 Task: Find connections with filter location El Banco with filter topic #Partnershipwith filter profile language English with filter current company Talend with filter school Manipur University with filter industry Recreational Facilities with filter service category Relocation with filter keywords title Nail Technician
Action: Mouse moved to (129, 211)
Screenshot: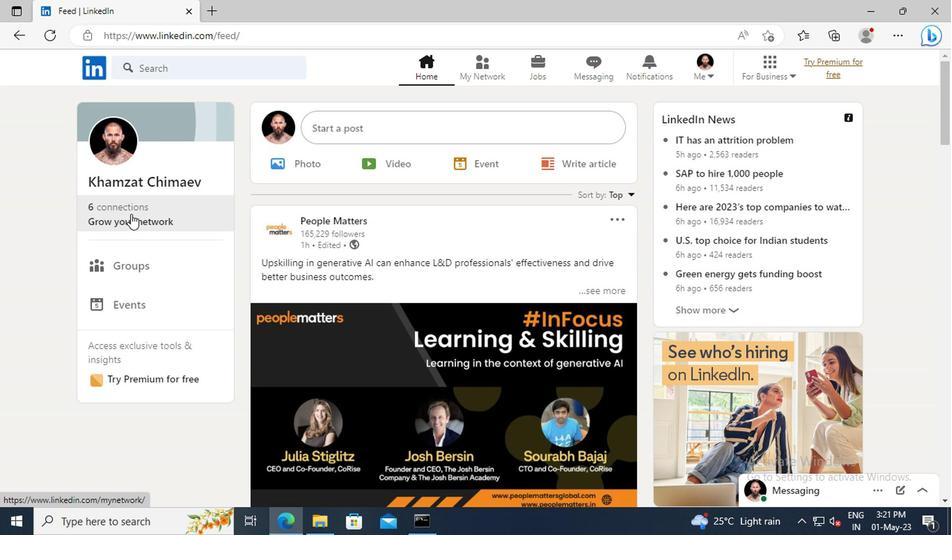 
Action: Mouse pressed left at (129, 211)
Screenshot: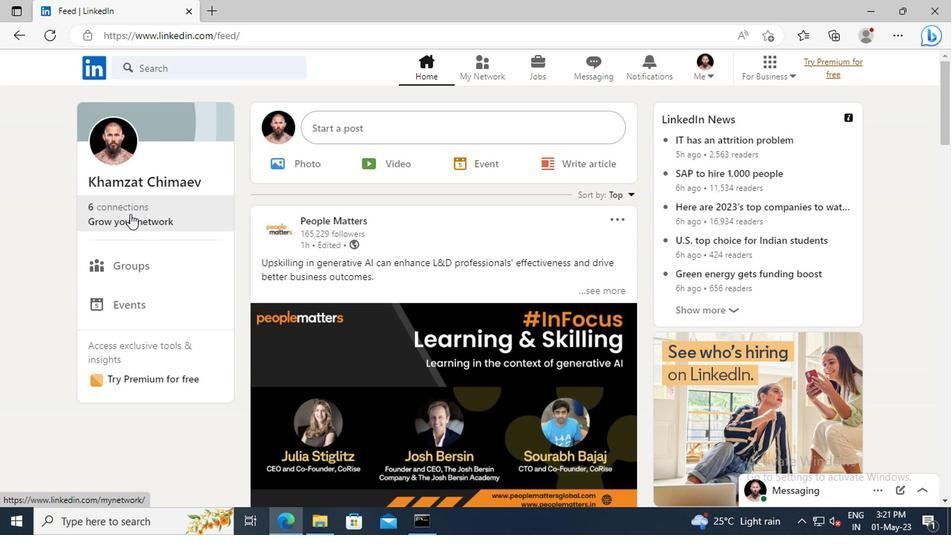 
Action: Mouse moved to (153, 148)
Screenshot: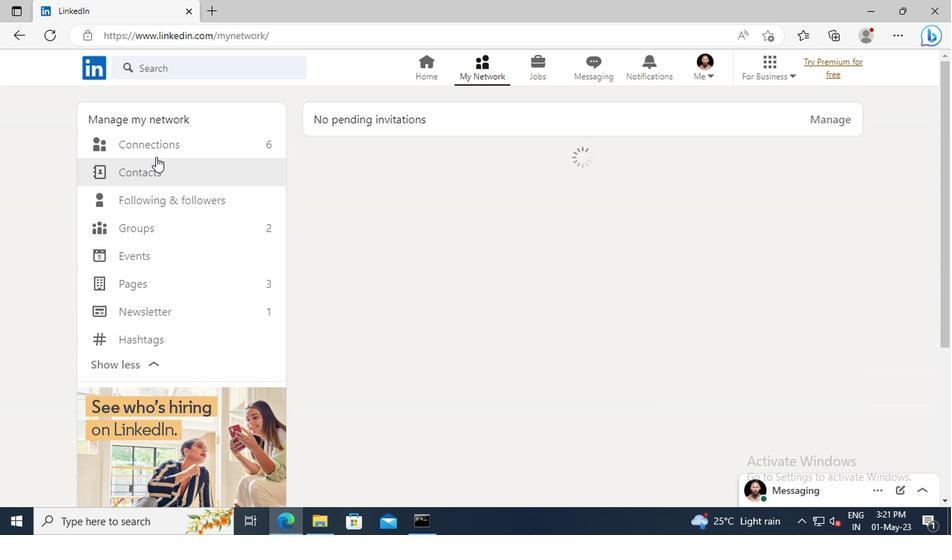 
Action: Mouse pressed left at (153, 148)
Screenshot: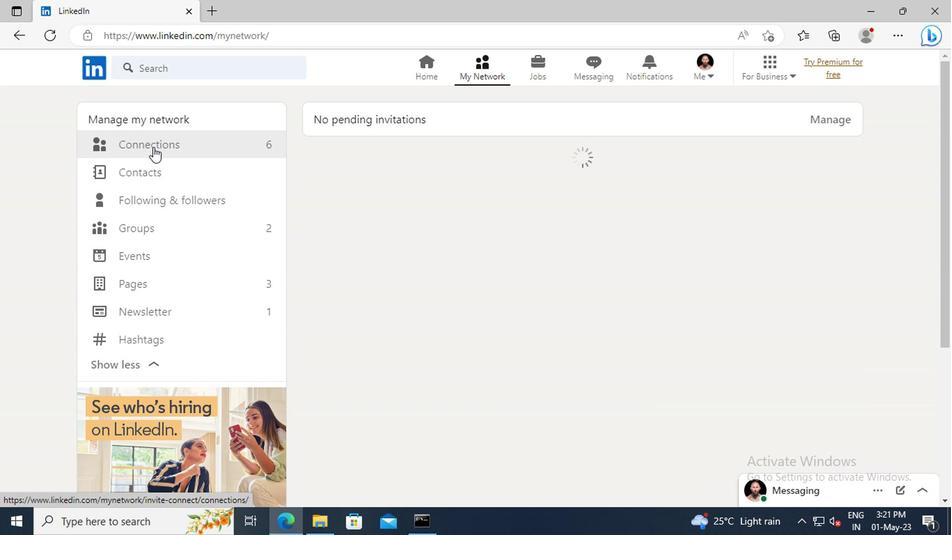 
Action: Mouse moved to (553, 150)
Screenshot: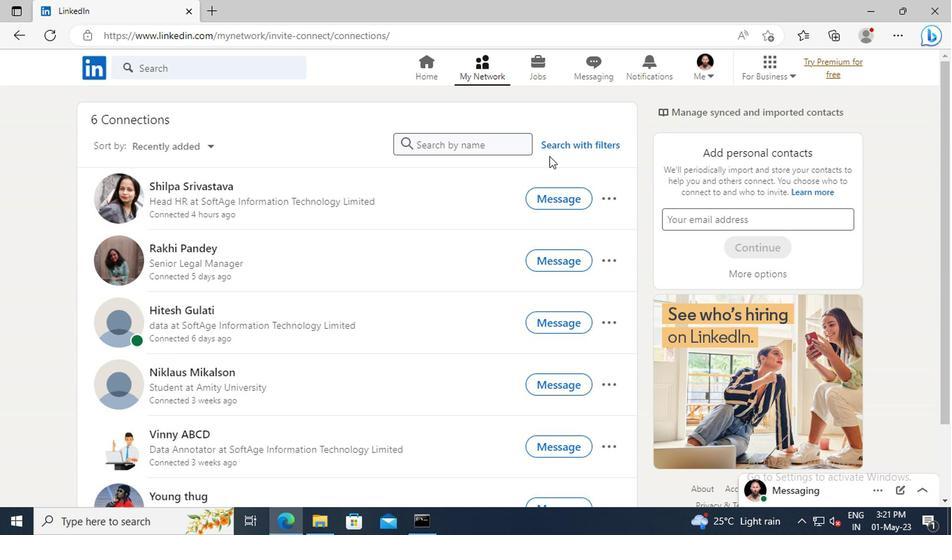 
Action: Mouse pressed left at (553, 150)
Screenshot: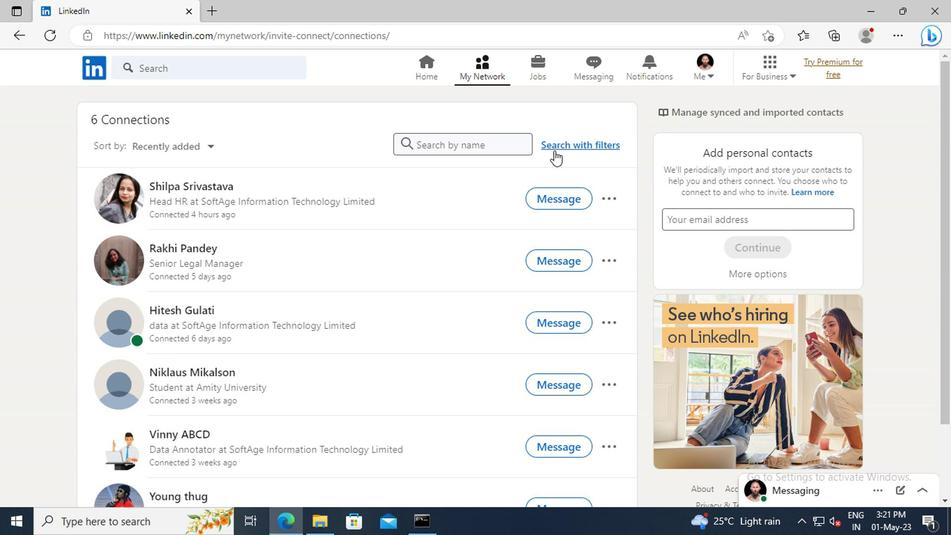 
Action: Mouse moved to (523, 112)
Screenshot: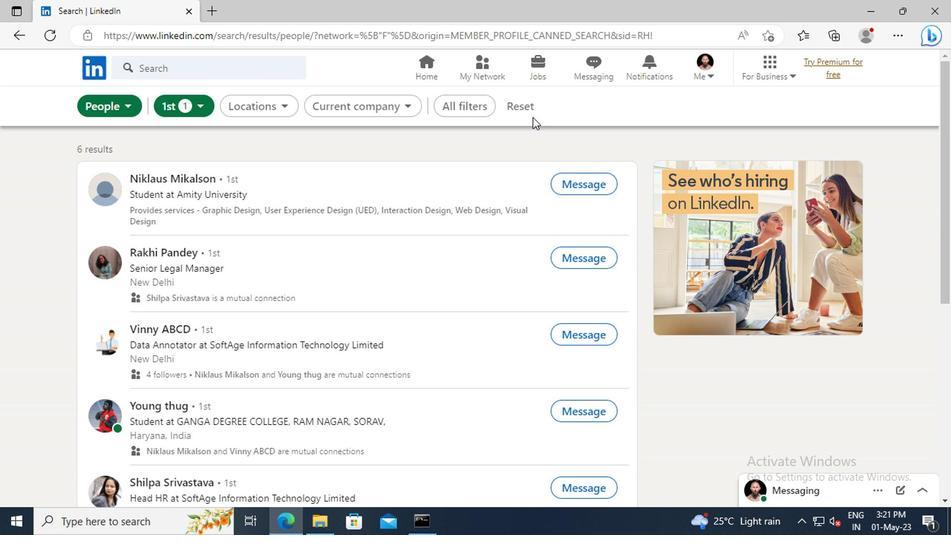 
Action: Mouse pressed left at (523, 112)
Screenshot: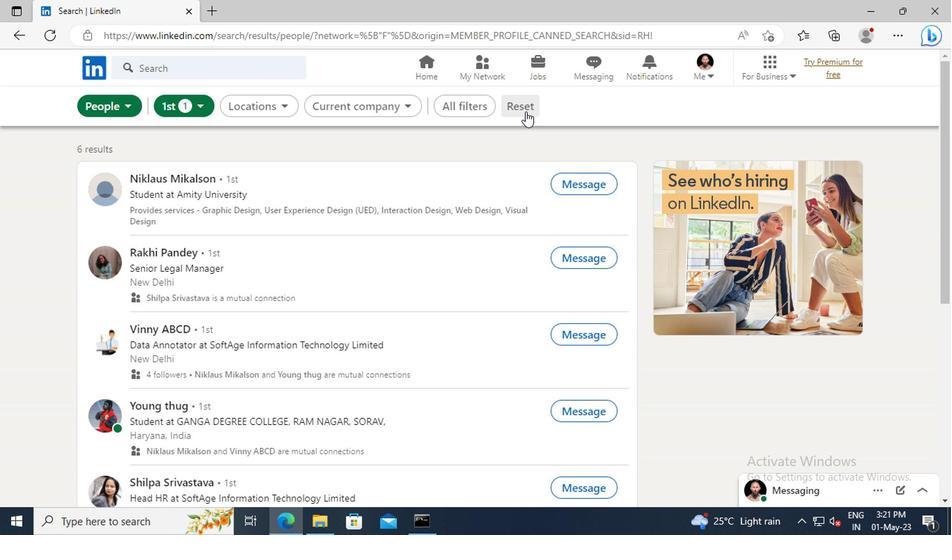 
Action: Mouse moved to (500, 108)
Screenshot: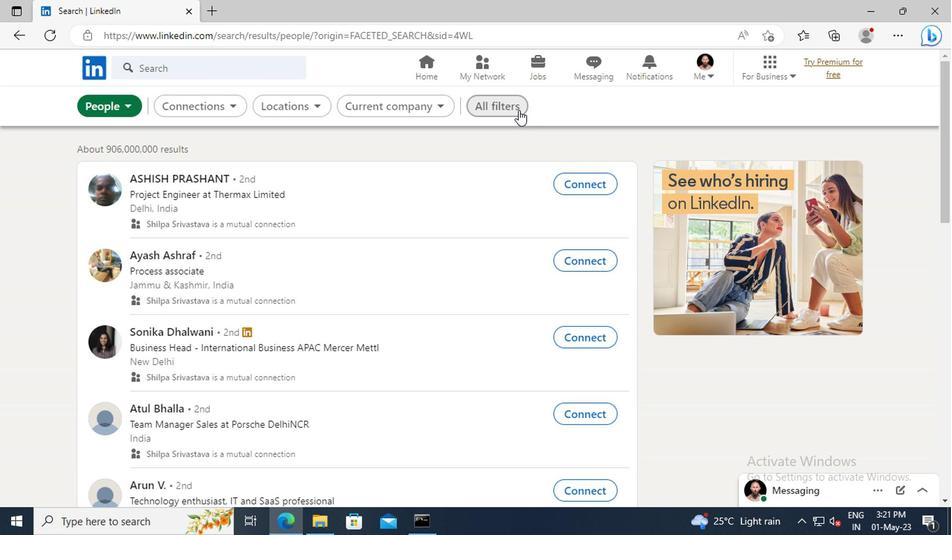 
Action: Mouse pressed left at (500, 108)
Screenshot: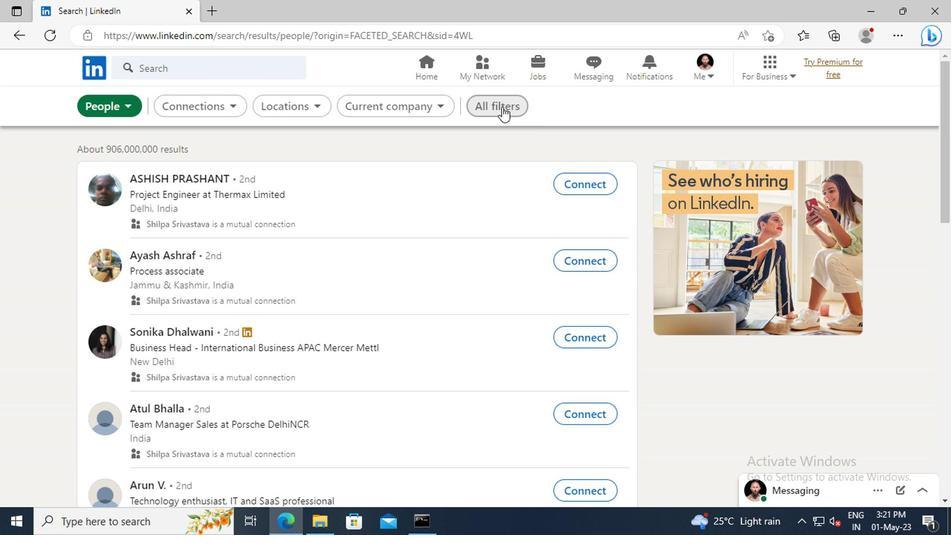 
Action: Mouse moved to (776, 228)
Screenshot: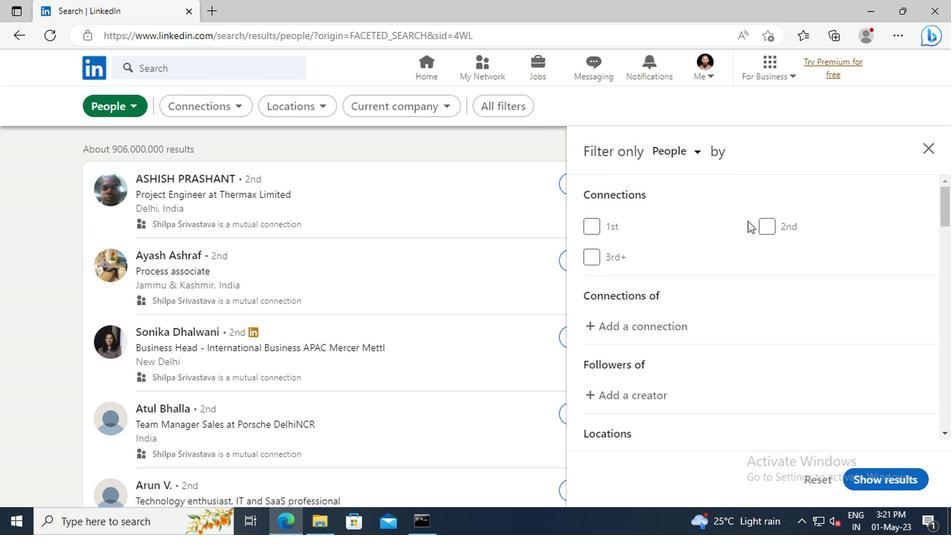 
Action: Mouse scrolled (776, 227) with delta (0, 0)
Screenshot: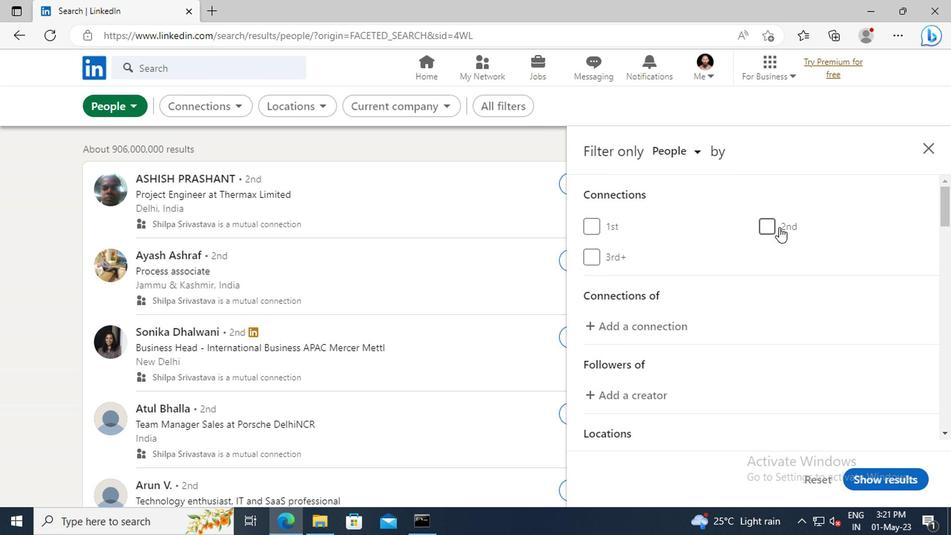 
Action: Mouse scrolled (776, 227) with delta (0, 0)
Screenshot: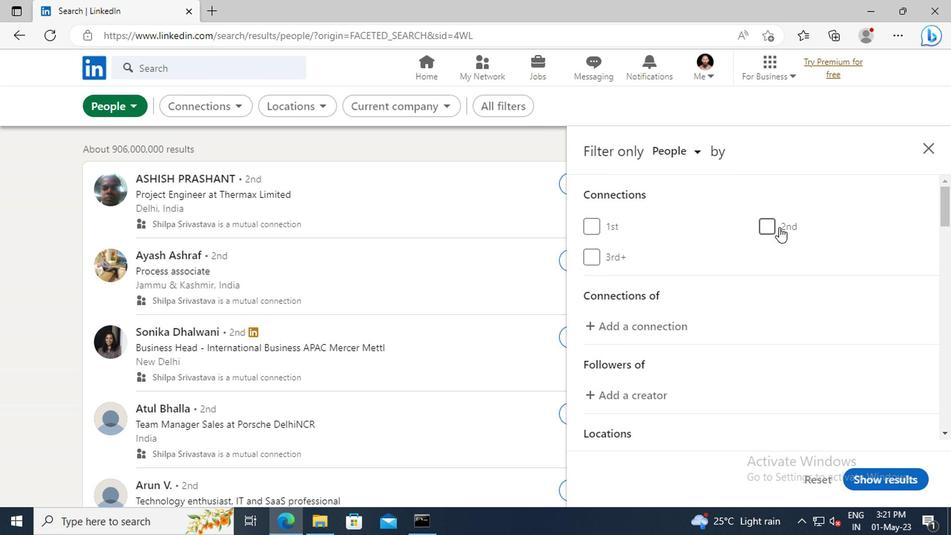 
Action: Mouse moved to (776, 228)
Screenshot: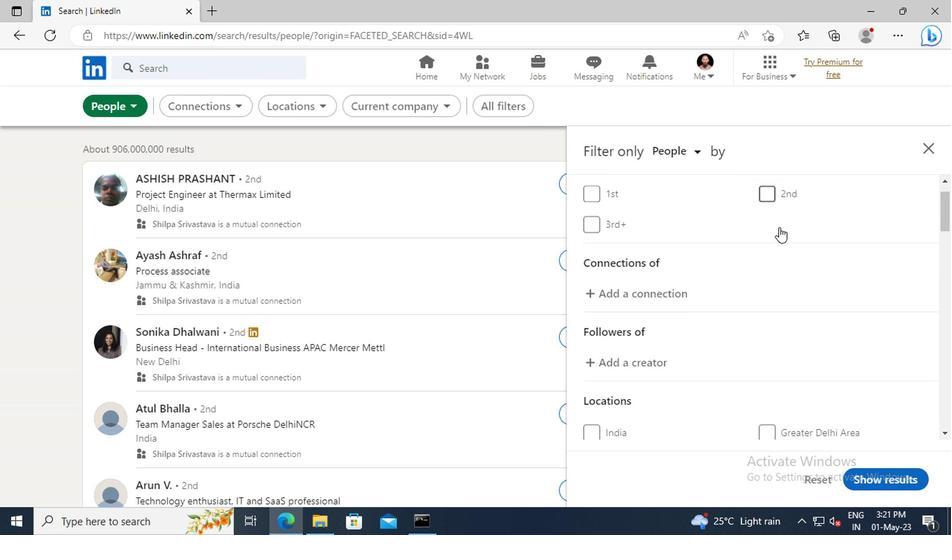 
Action: Mouse scrolled (776, 227) with delta (0, 0)
Screenshot: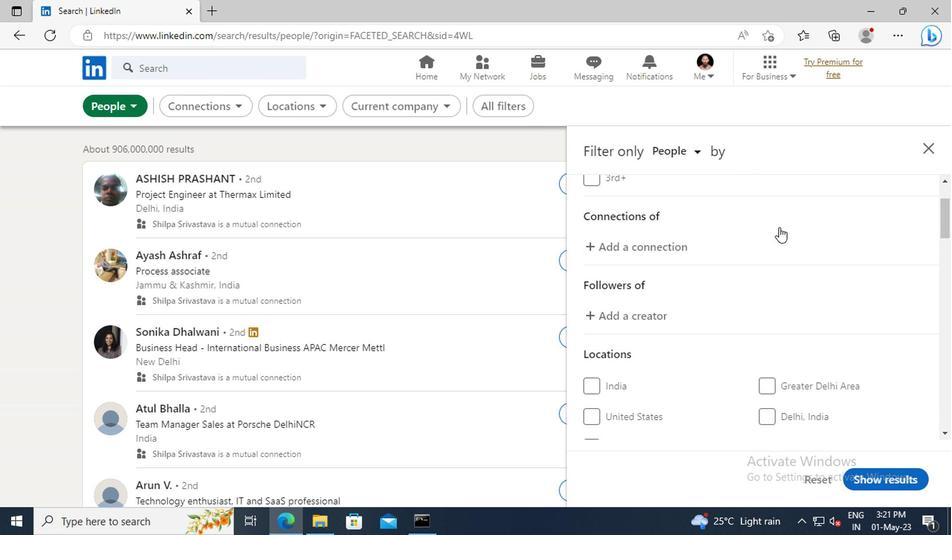 
Action: Mouse scrolled (776, 227) with delta (0, 0)
Screenshot: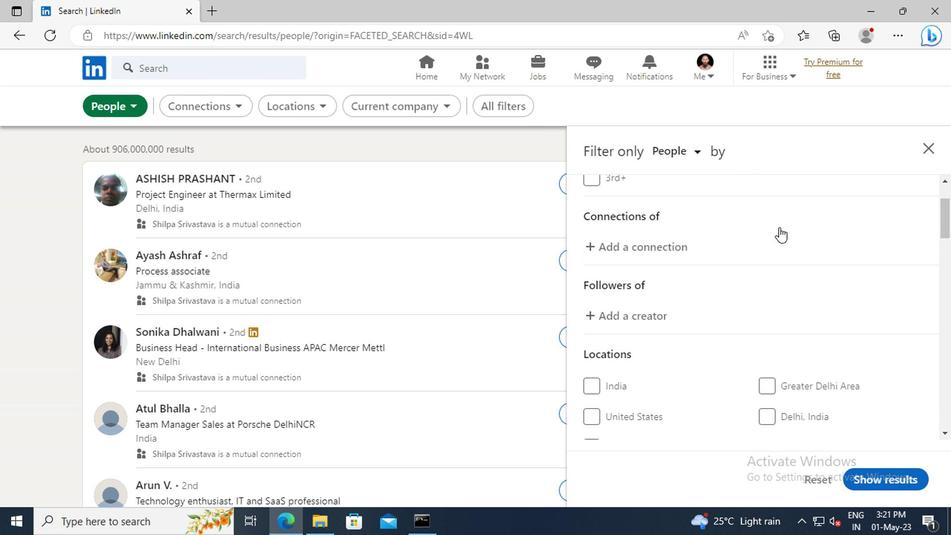 
Action: Mouse scrolled (776, 227) with delta (0, 0)
Screenshot: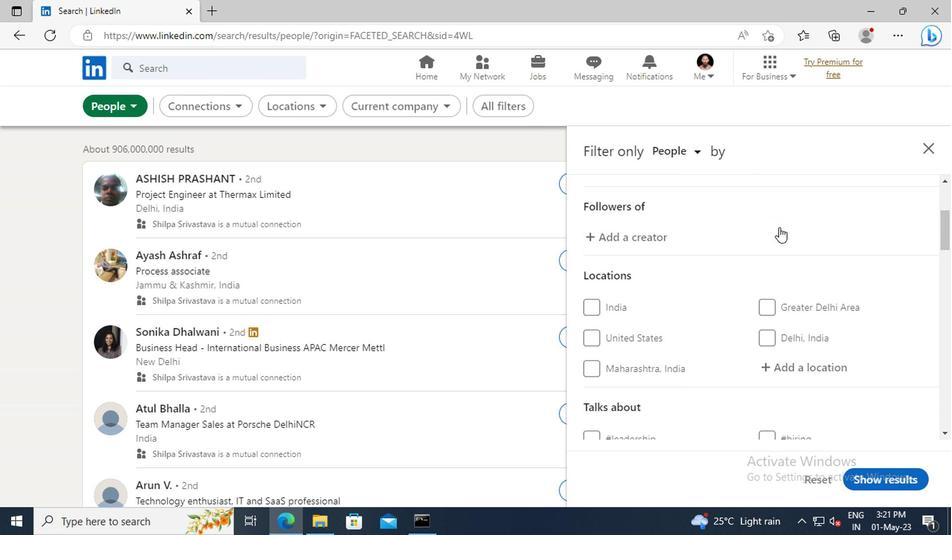 
Action: Mouse scrolled (776, 227) with delta (0, 0)
Screenshot: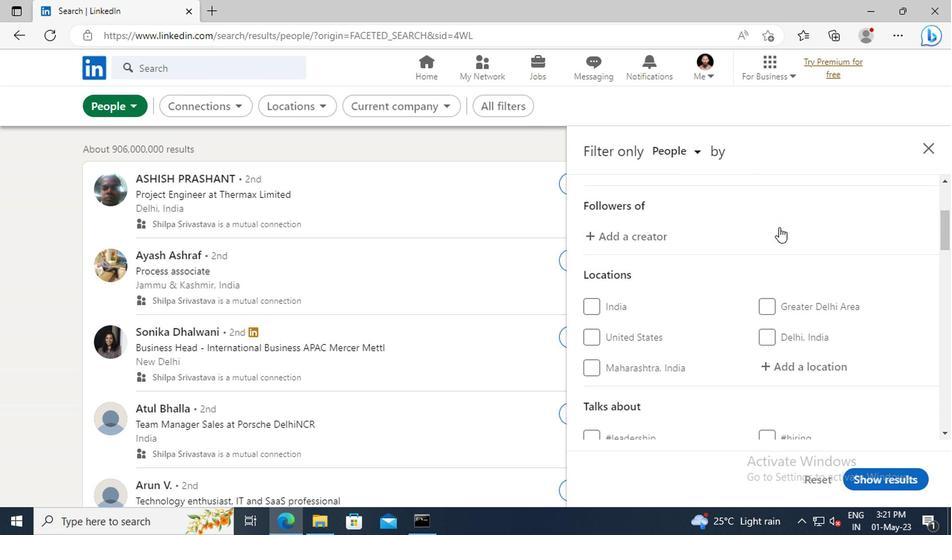 
Action: Mouse moved to (776, 285)
Screenshot: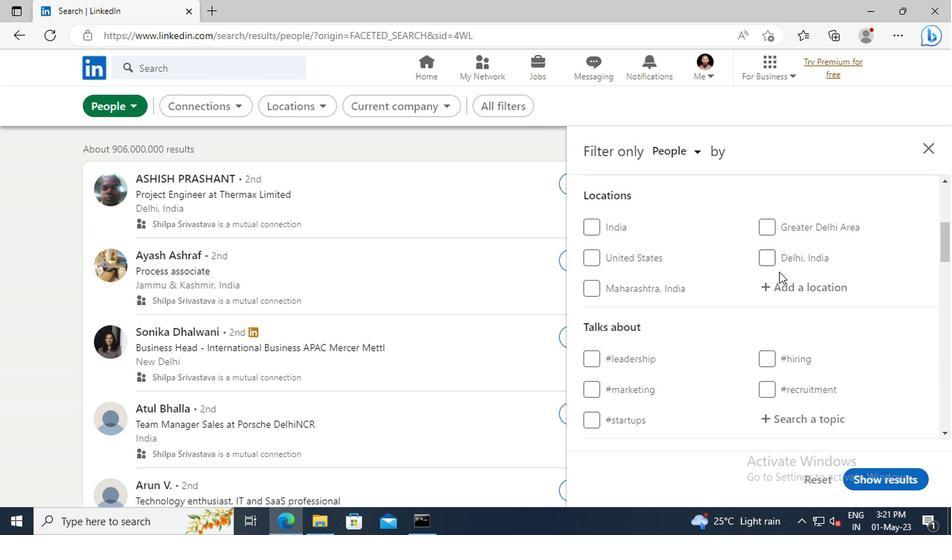 
Action: Mouse pressed left at (776, 285)
Screenshot: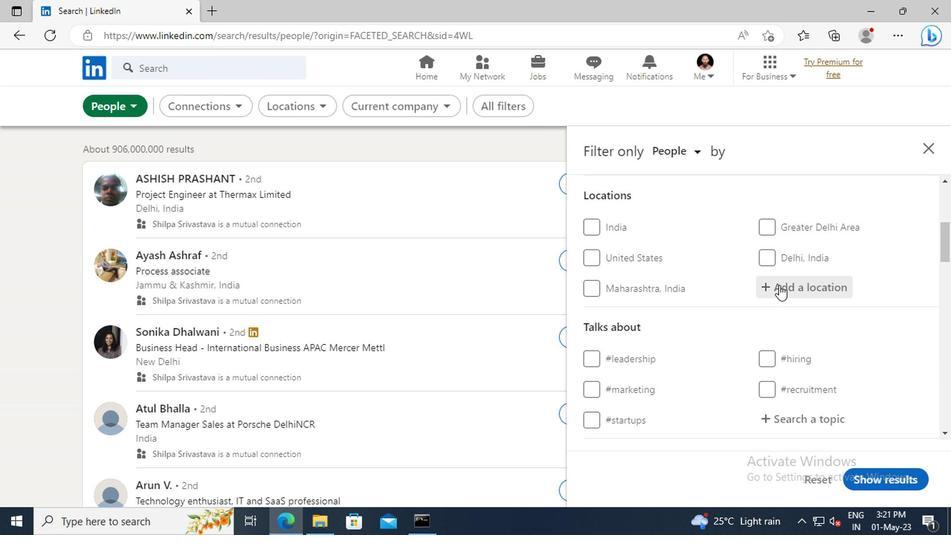 
Action: Key pressed <Key.shift>EL<Key.space><Key.shift>BANCO
Screenshot: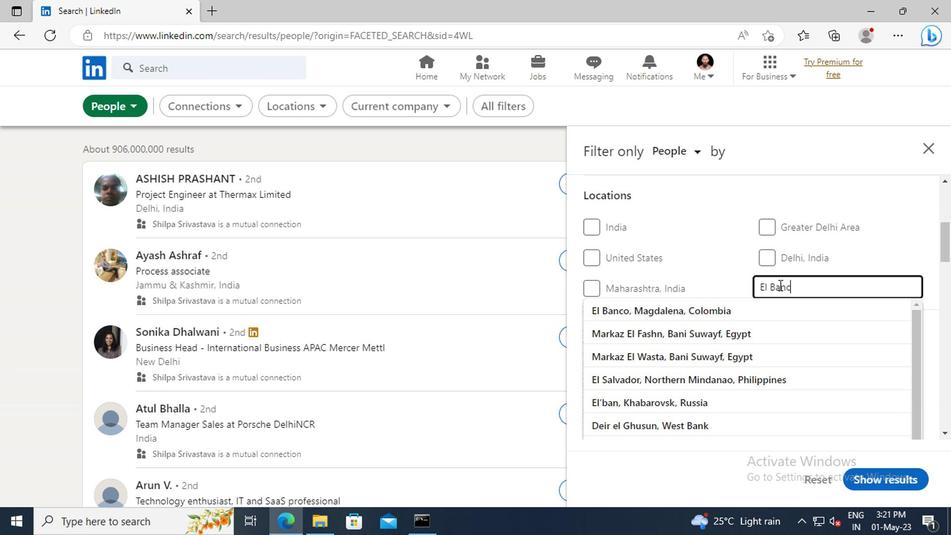 
Action: Mouse moved to (784, 316)
Screenshot: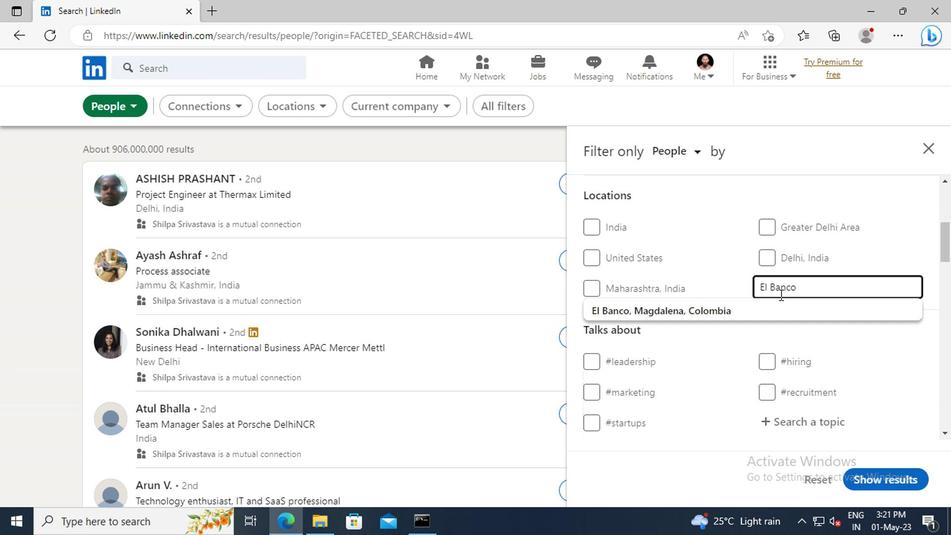 
Action: Mouse pressed left at (784, 316)
Screenshot: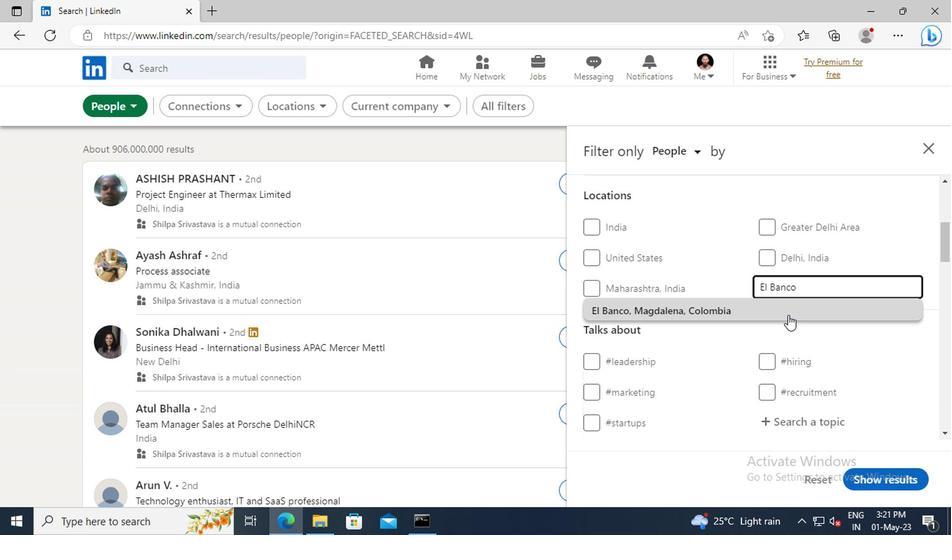 
Action: Mouse scrolled (784, 315) with delta (0, 0)
Screenshot: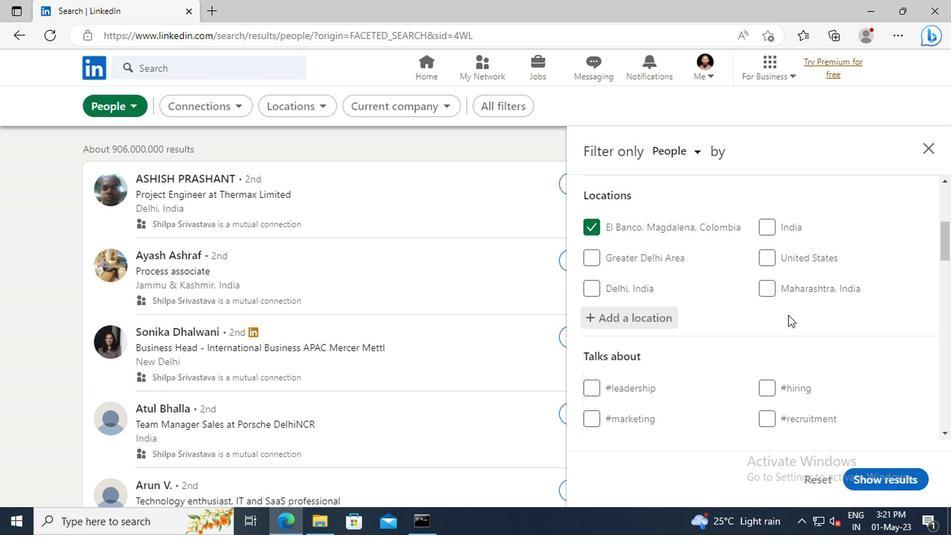 
Action: Mouse scrolled (784, 315) with delta (0, 0)
Screenshot: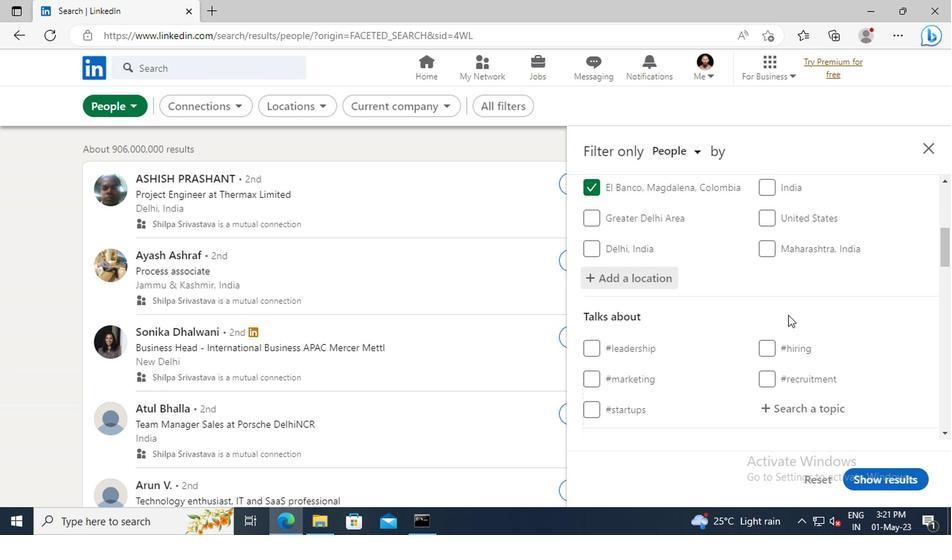 
Action: Mouse scrolled (784, 315) with delta (0, 0)
Screenshot: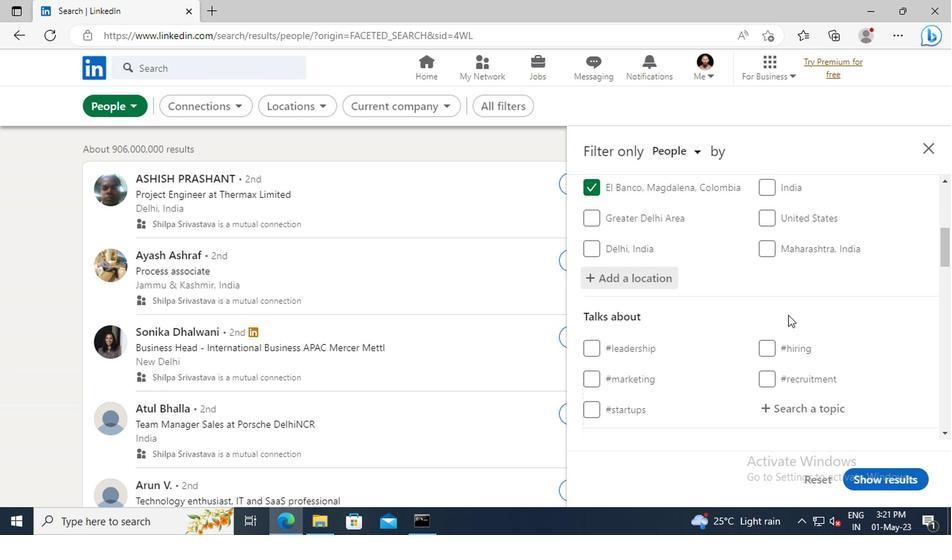 
Action: Mouse moved to (785, 328)
Screenshot: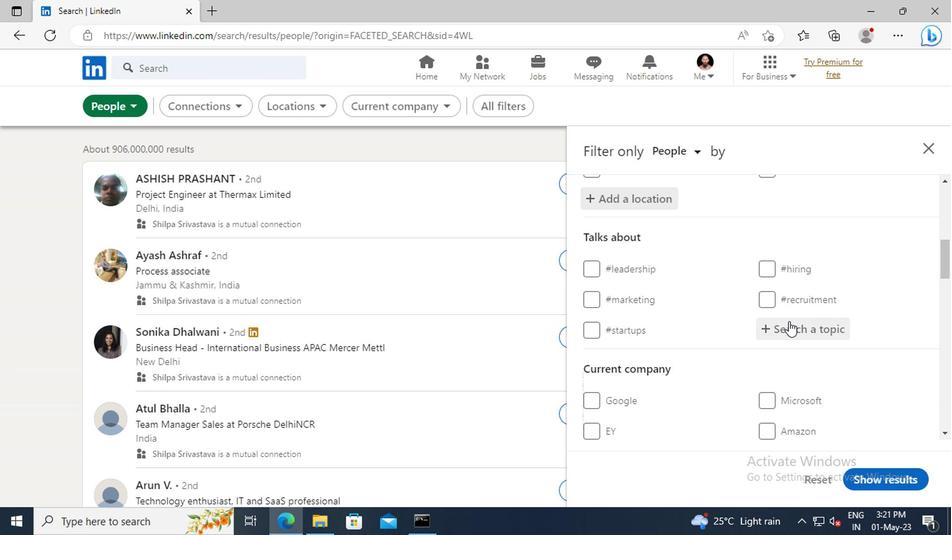 
Action: Mouse pressed left at (785, 328)
Screenshot: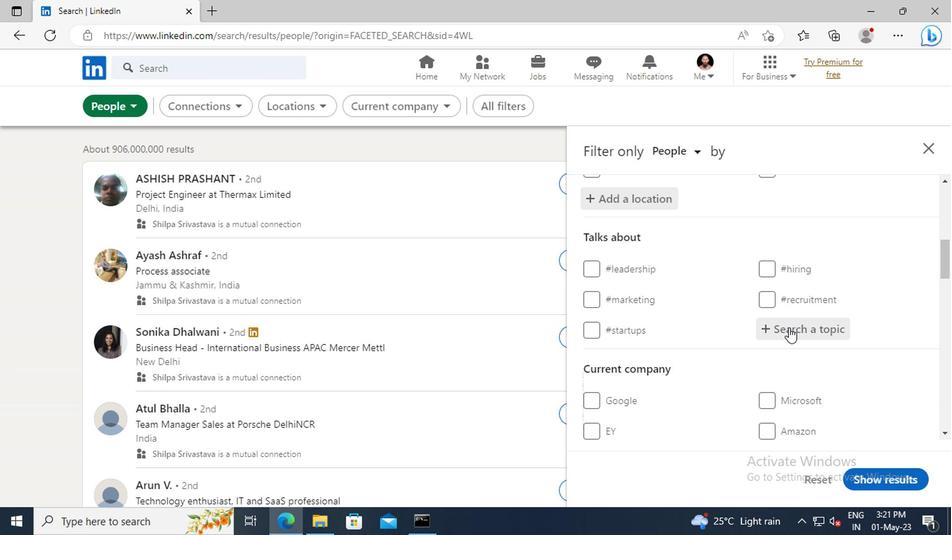 
Action: Mouse moved to (785, 333)
Screenshot: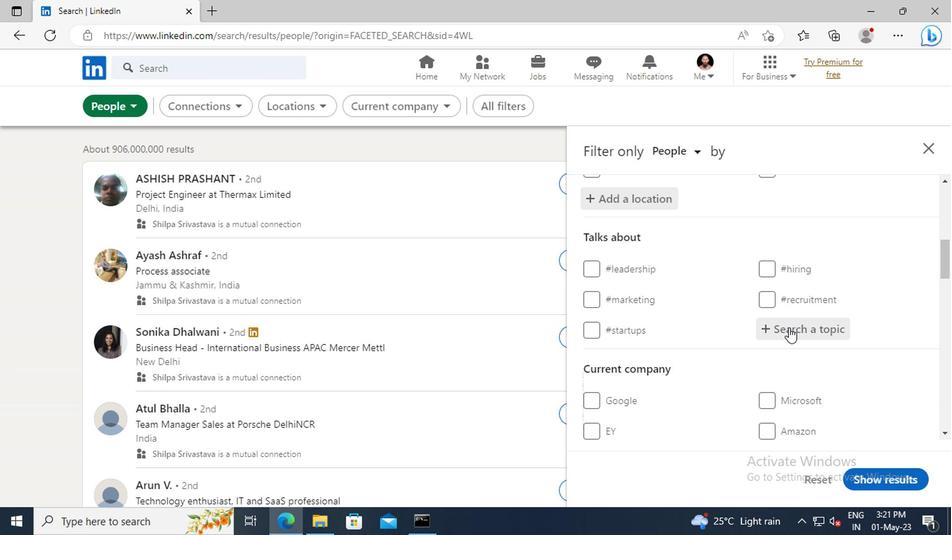 
Action: Key pressed <Key.shift>PARTNERS
Screenshot: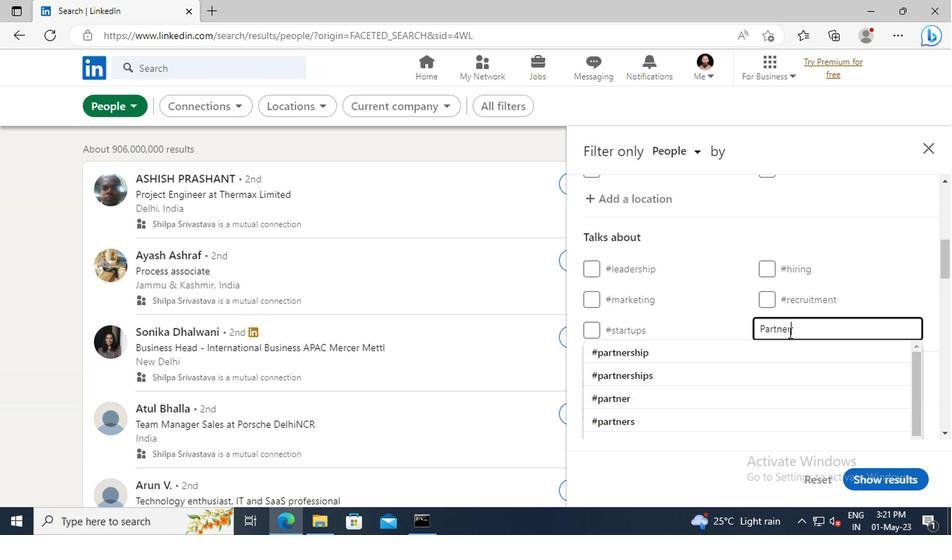 
Action: Mouse moved to (790, 350)
Screenshot: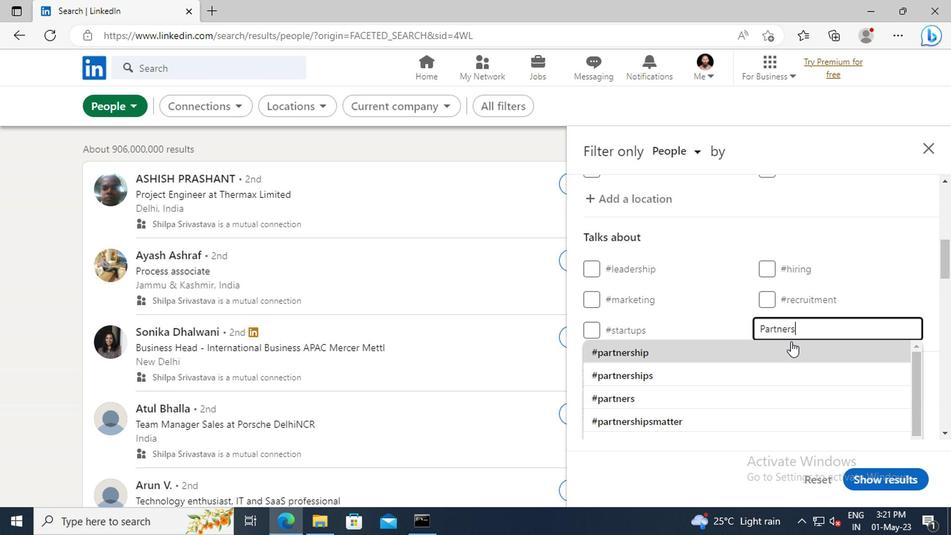 
Action: Mouse pressed left at (790, 350)
Screenshot: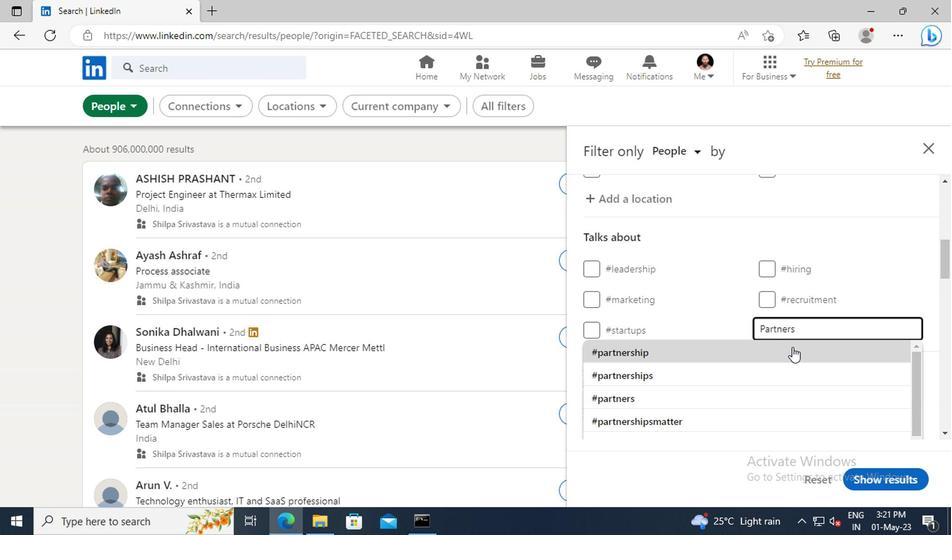 
Action: Mouse scrolled (790, 350) with delta (0, 0)
Screenshot: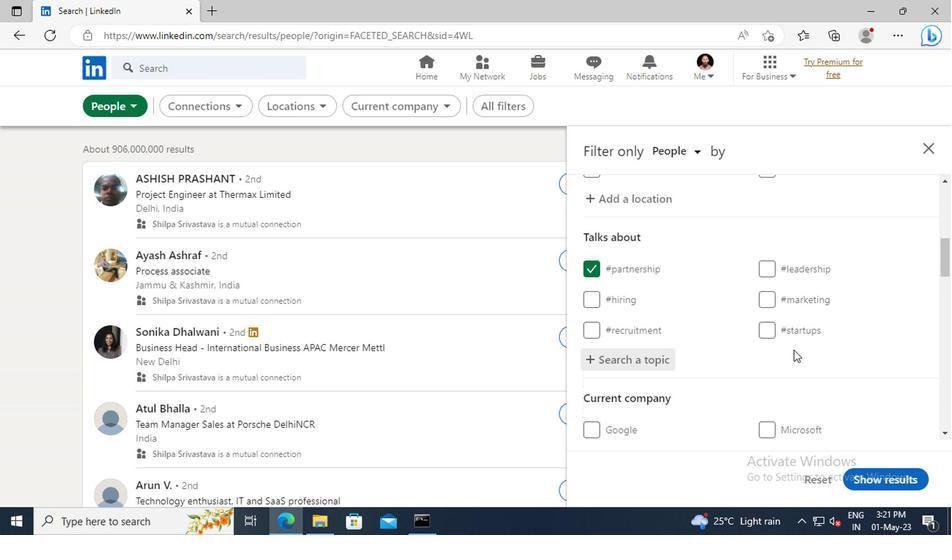 
Action: Mouse scrolled (790, 350) with delta (0, 0)
Screenshot: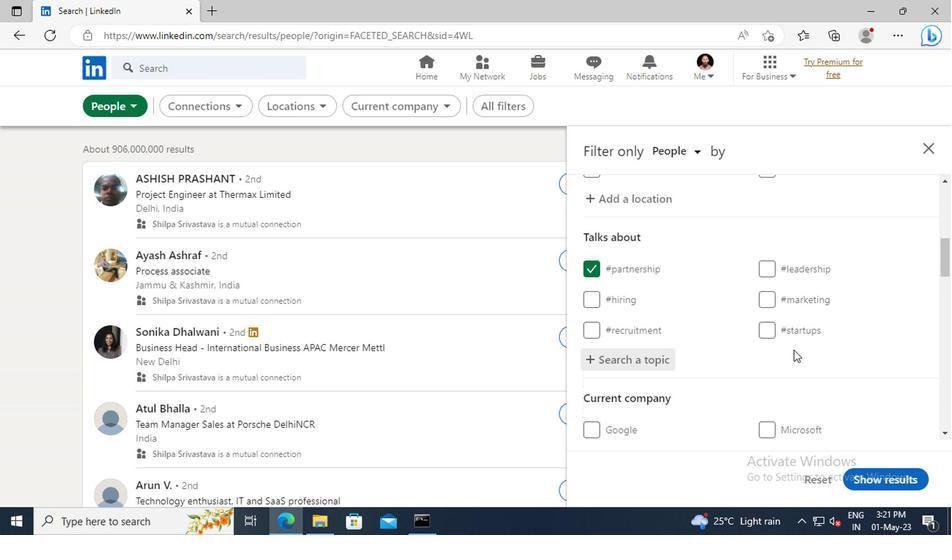 
Action: Mouse scrolled (790, 350) with delta (0, 0)
Screenshot: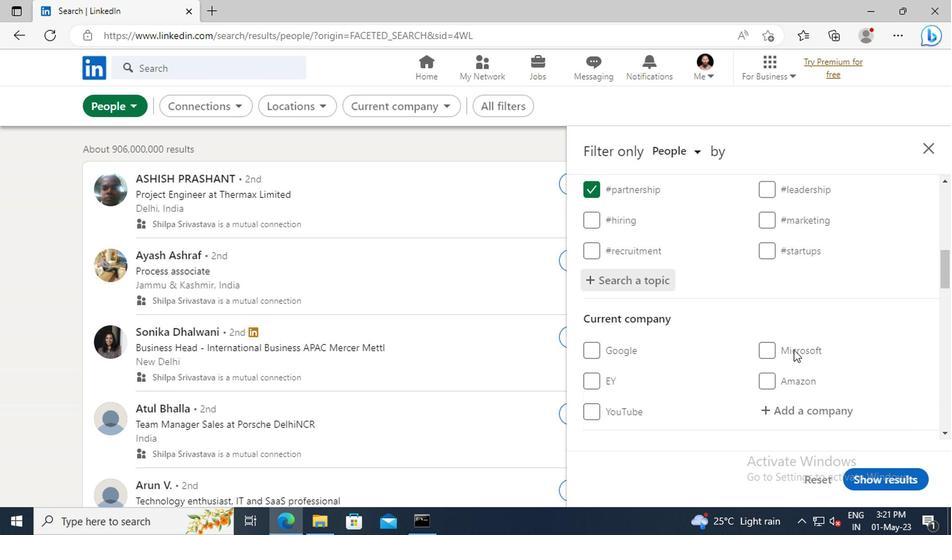 
Action: Mouse scrolled (790, 350) with delta (0, 0)
Screenshot: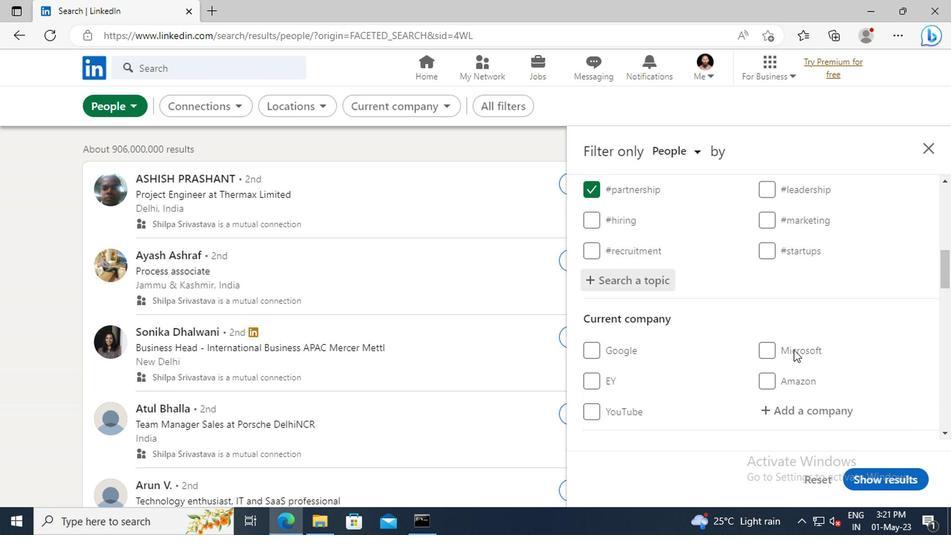 
Action: Mouse moved to (787, 335)
Screenshot: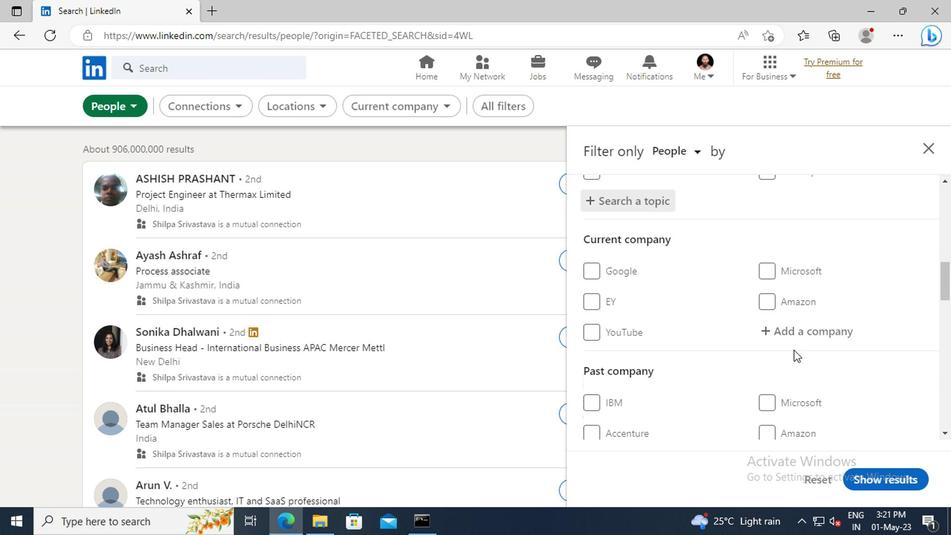 
Action: Mouse scrolled (787, 334) with delta (0, 0)
Screenshot: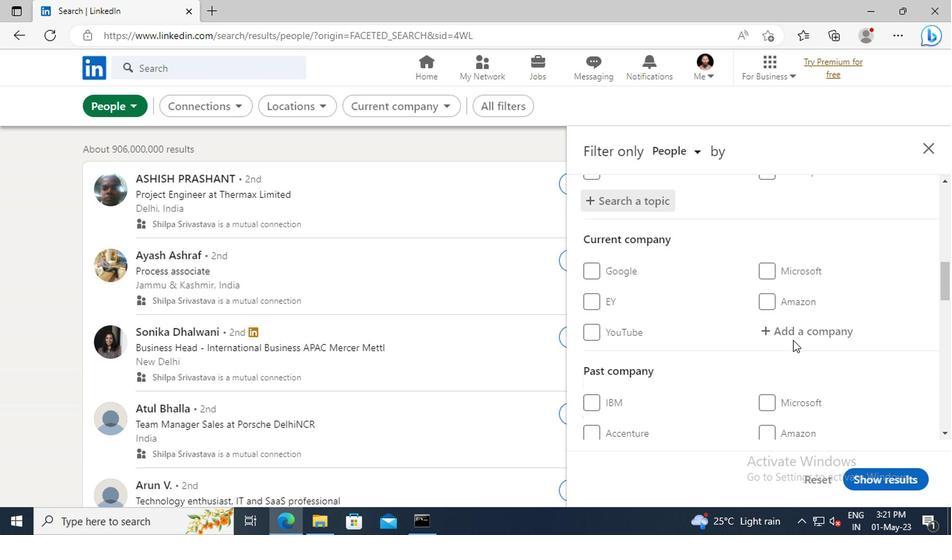 
Action: Mouse scrolled (787, 334) with delta (0, 0)
Screenshot: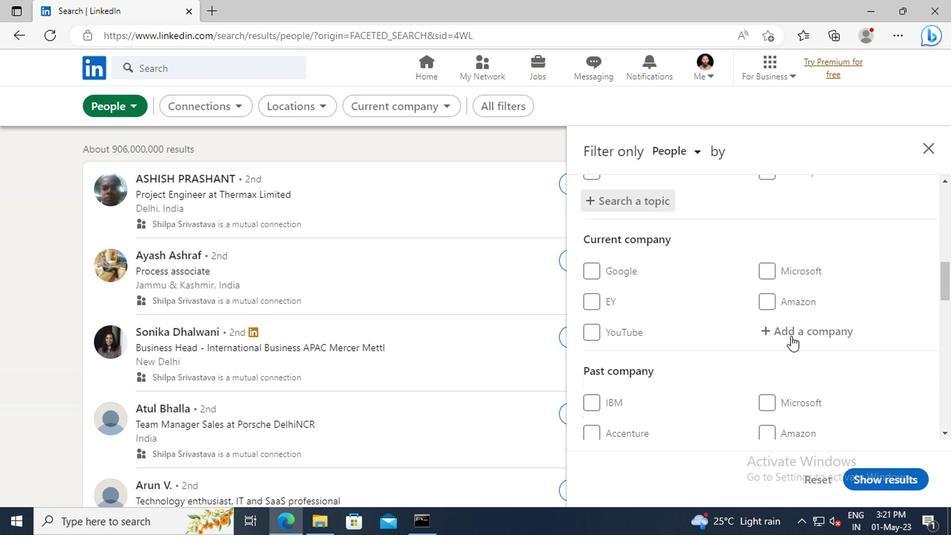 
Action: Mouse moved to (780, 313)
Screenshot: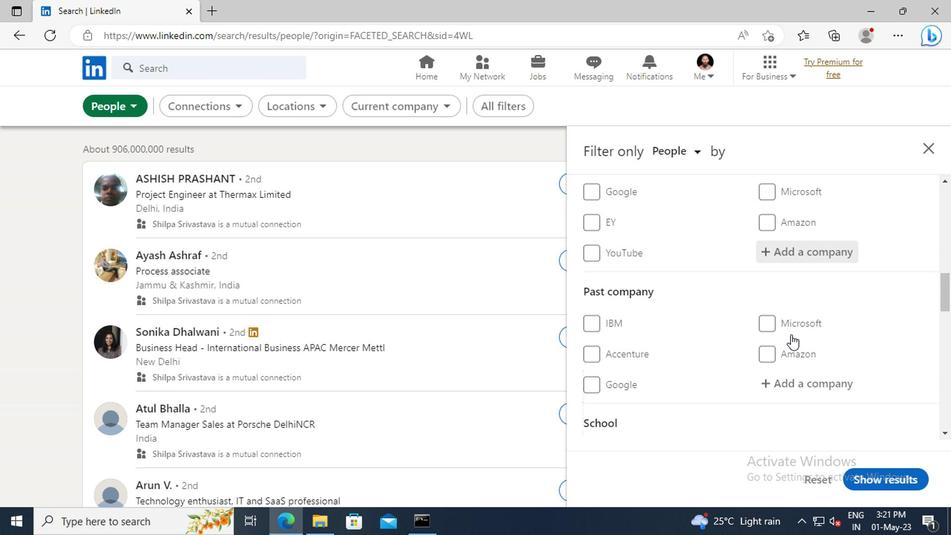 
Action: Mouse scrolled (780, 312) with delta (0, 0)
Screenshot: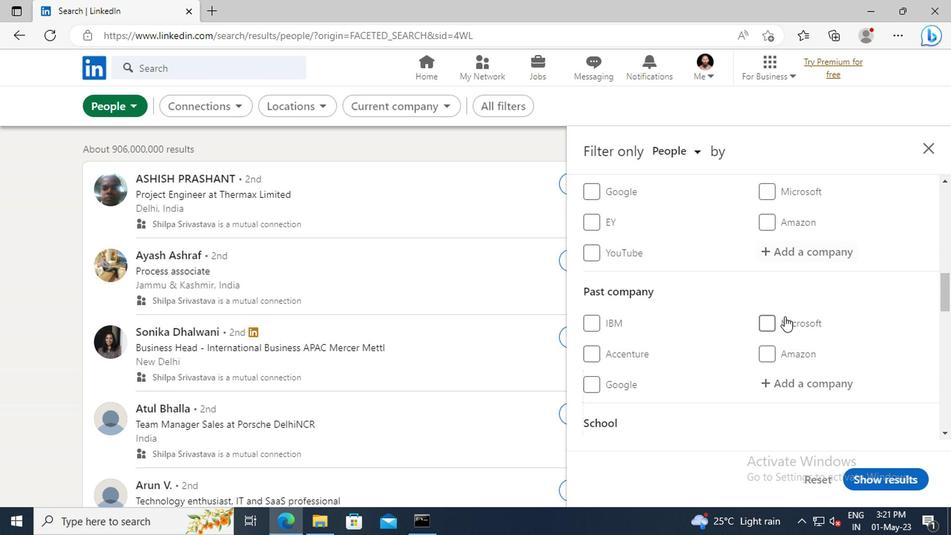 
Action: Mouse scrolled (780, 312) with delta (0, 0)
Screenshot: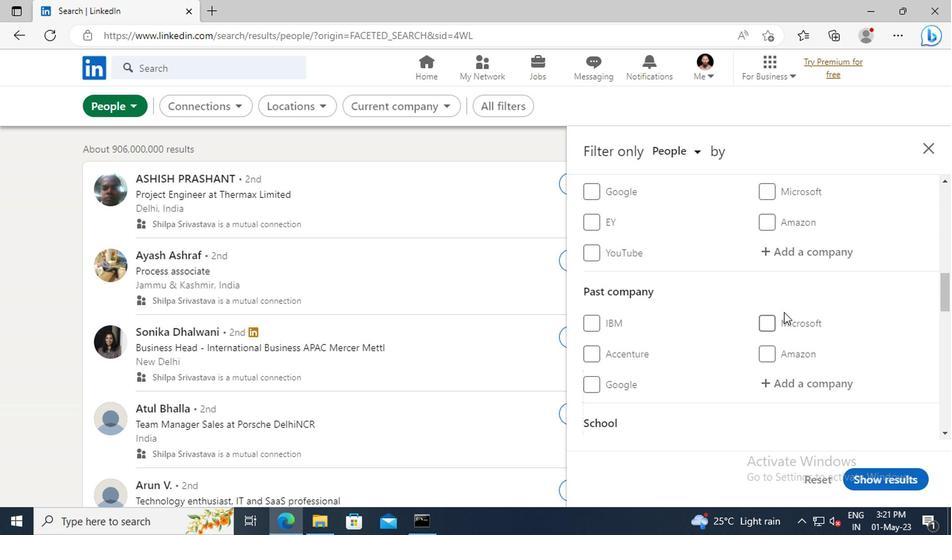 
Action: Mouse scrolled (780, 312) with delta (0, 0)
Screenshot: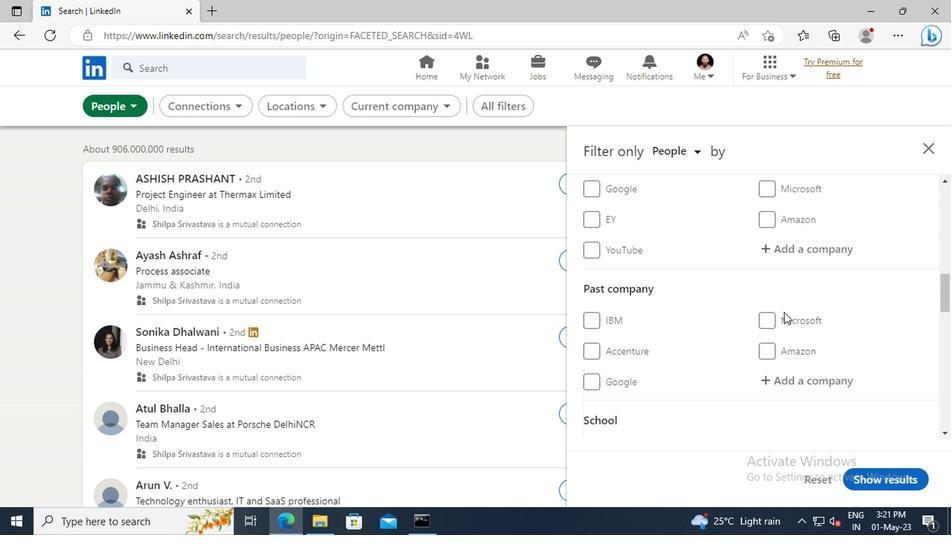 
Action: Mouse scrolled (780, 312) with delta (0, 0)
Screenshot: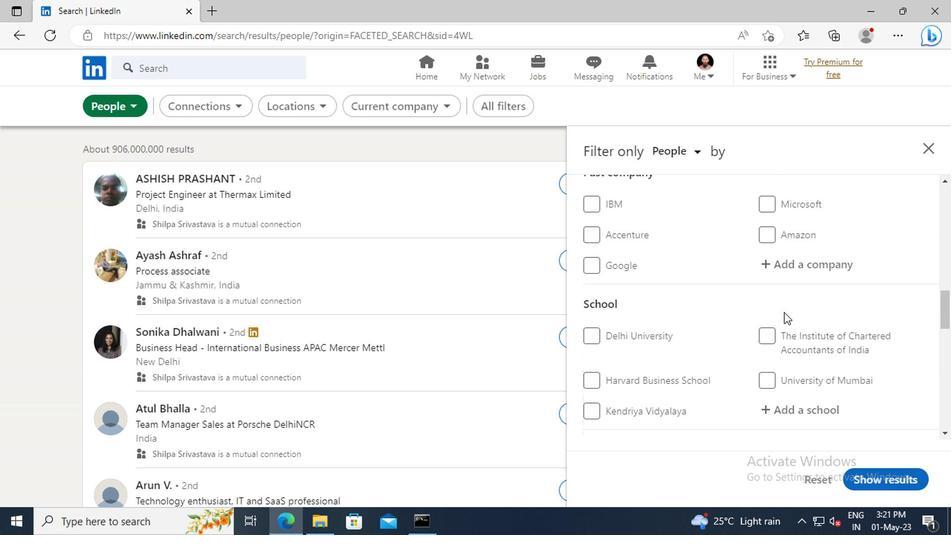 
Action: Mouse scrolled (780, 312) with delta (0, 0)
Screenshot: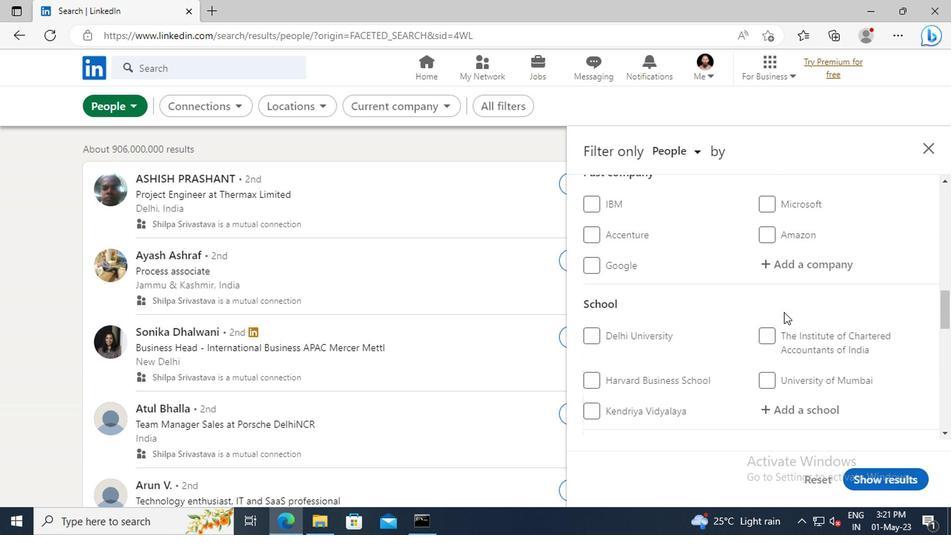 
Action: Mouse scrolled (780, 312) with delta (0, 0)
Screenshot: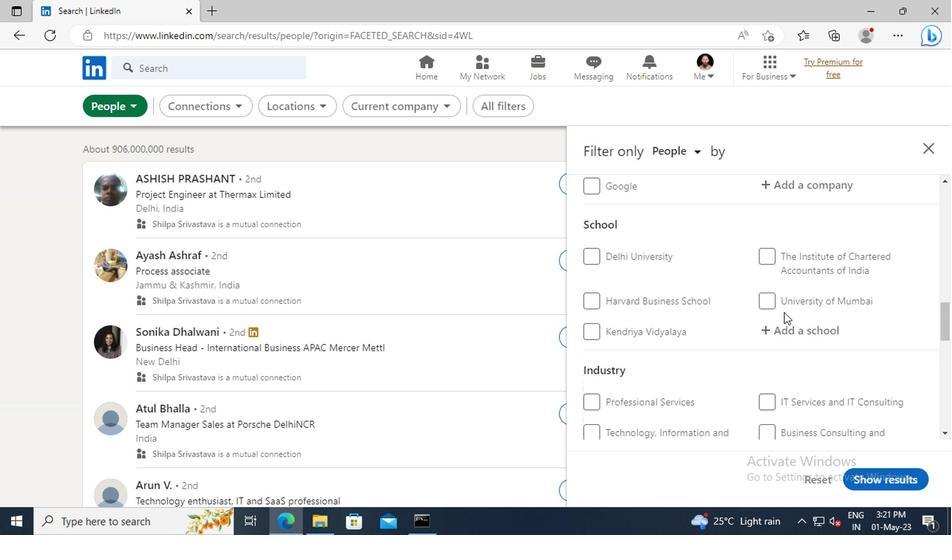 
Action: Mouse scrolled (780, 312) with delta (0, 0)
Screenshot: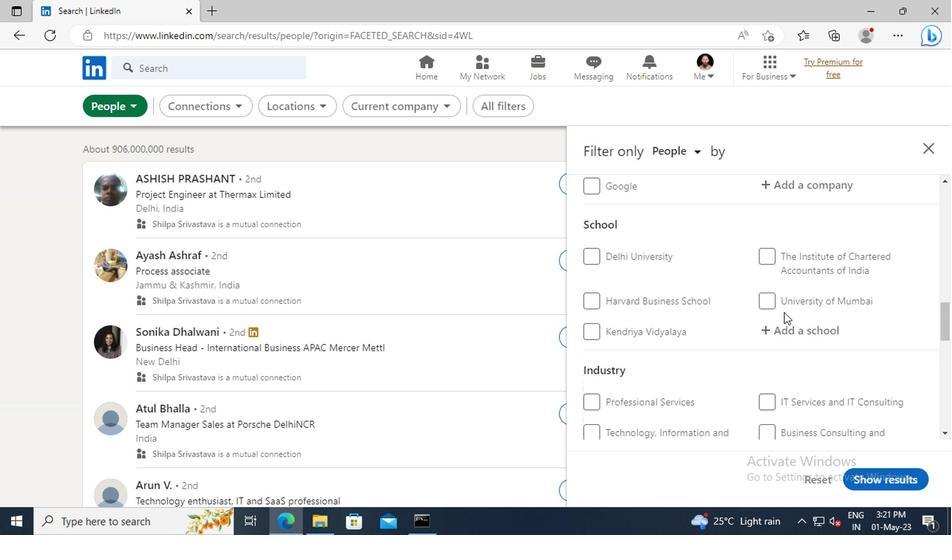 
Action: Mouse scrolled (780, 312) with delta (0, 0)
Screenshot: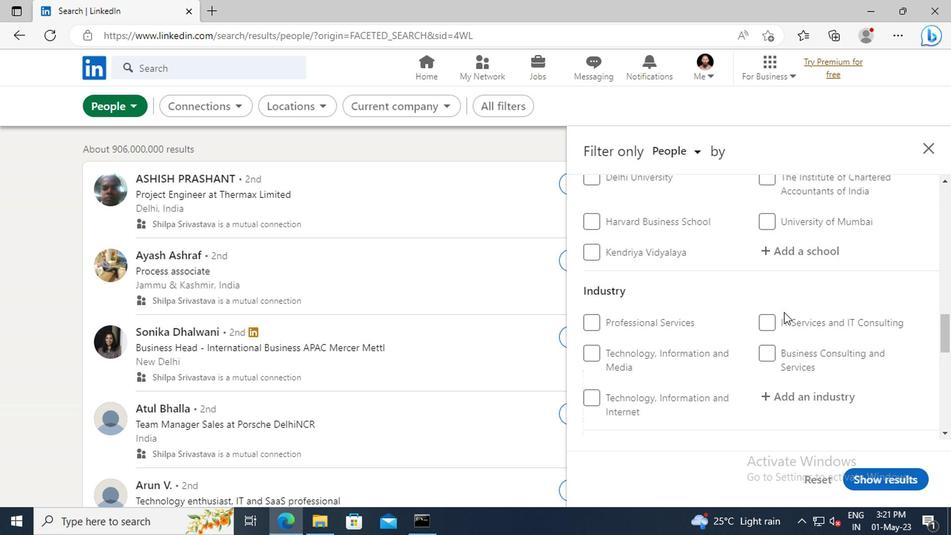 
Action: Mouse scrolled (780, 312) with delta (0, 0)
Screenshot: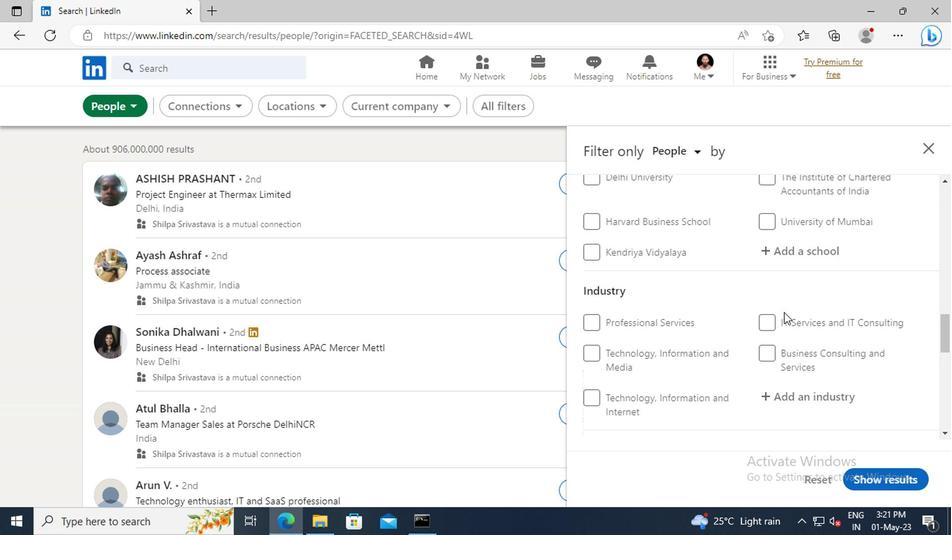 
Action: Mouse scrolled (780, 312) with delta (0, 0)
Screenshot: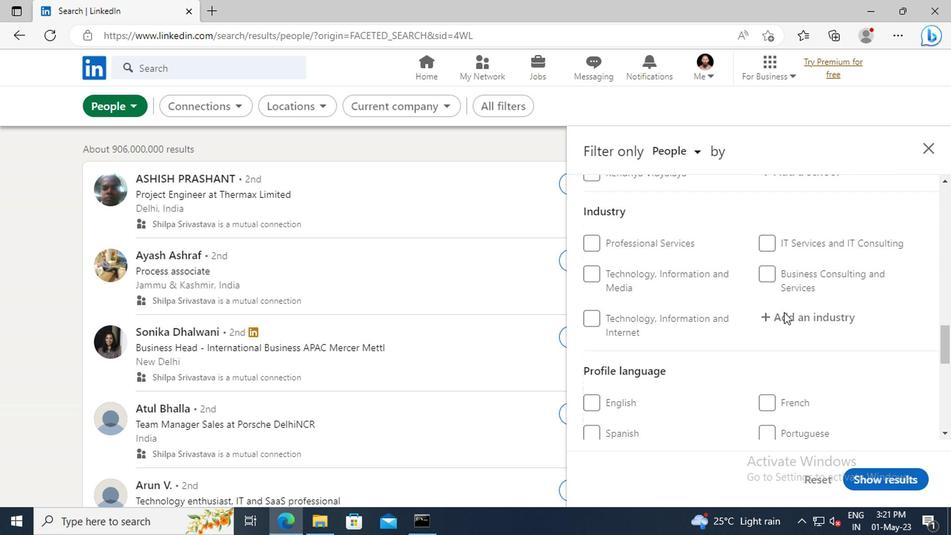 
Action: Mouse scrolled (780, 312) with delta (0, 0)
Screenshot: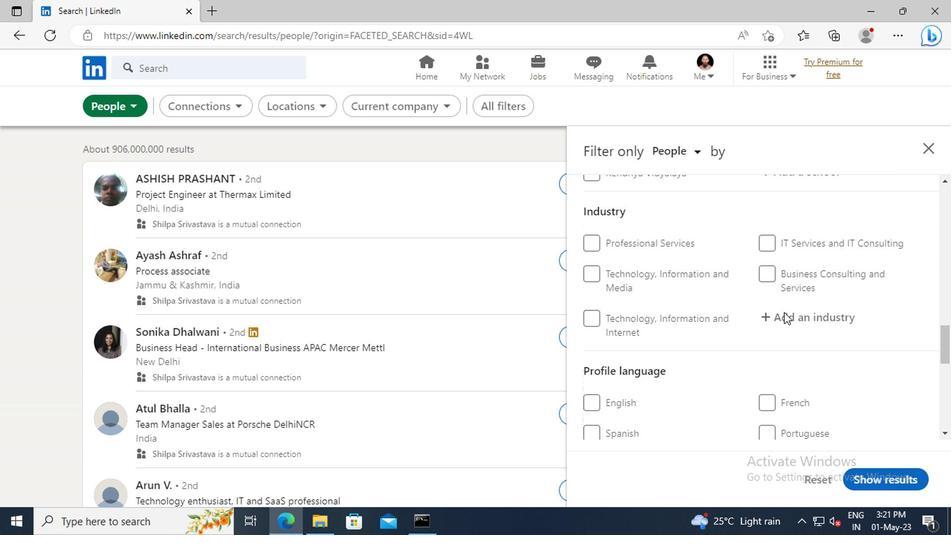 
Action: Mouse moved to (596, 324)
Screenshot: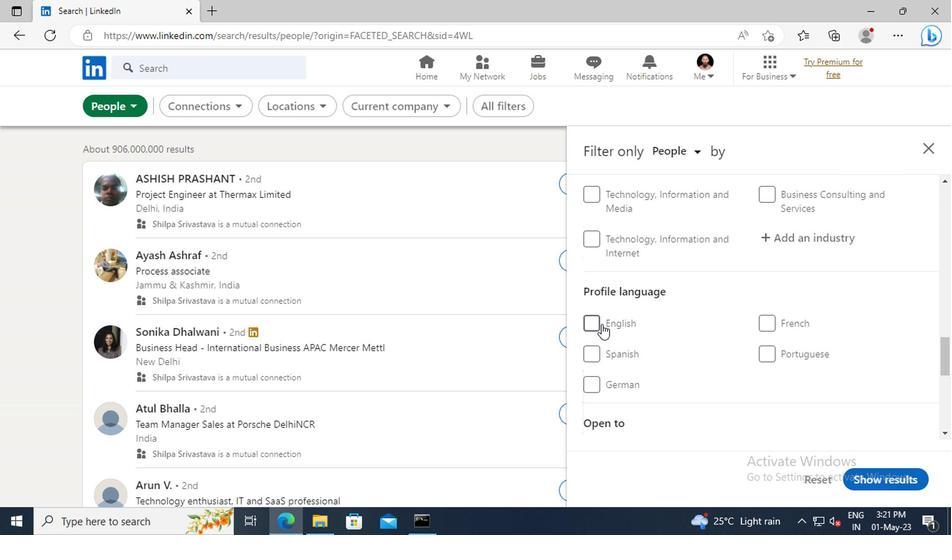 
Action: Mouse pressed left at (596, 324)
Screenshot: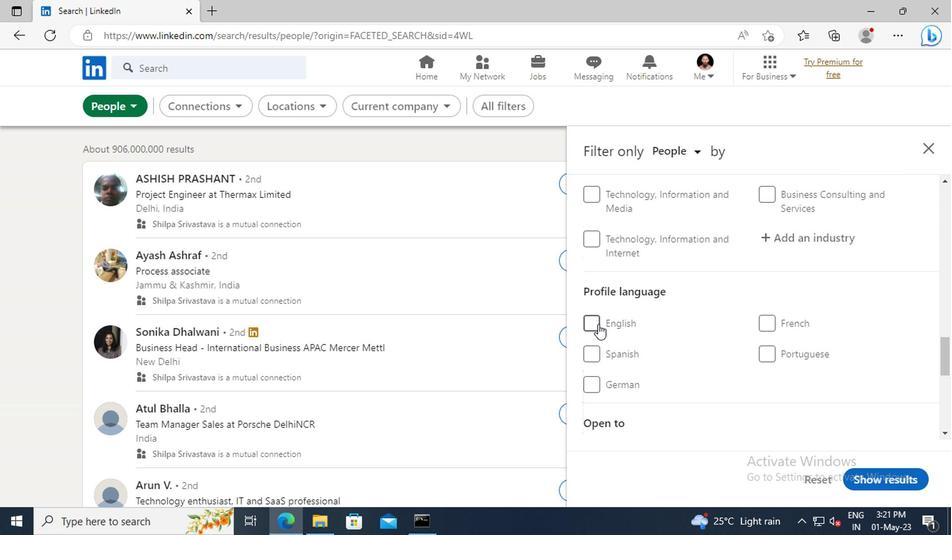 
Action: Mouse moved to (821, 322)
Screenshot: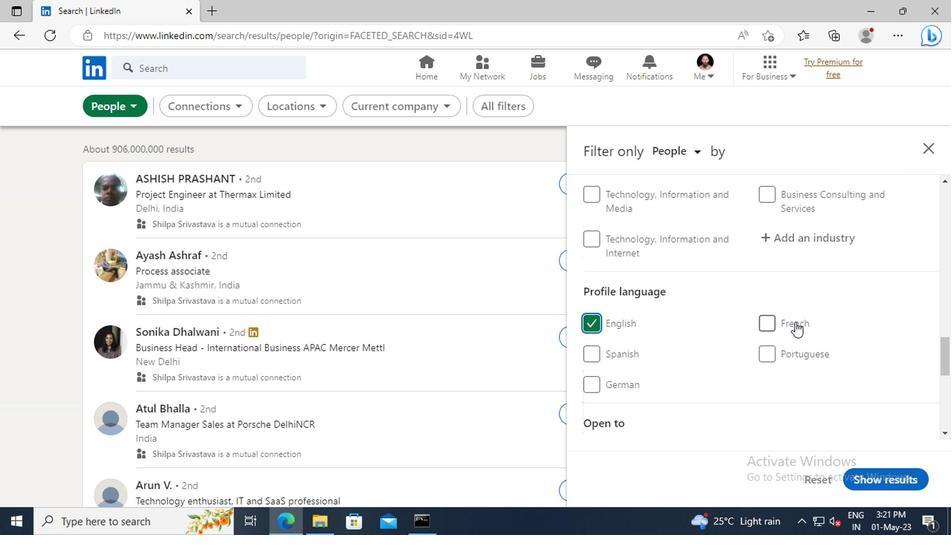 
Action: Mouse scrolled (821, 323) with delta (0, 0)
Screenshot: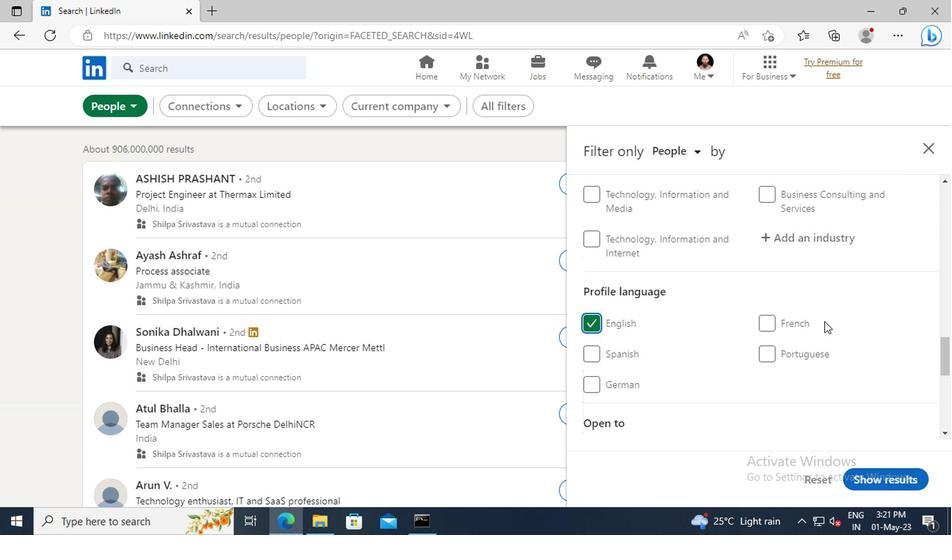 
Action: Mouse scrolled (821, 323) with delta (0, 0)
Screenshot: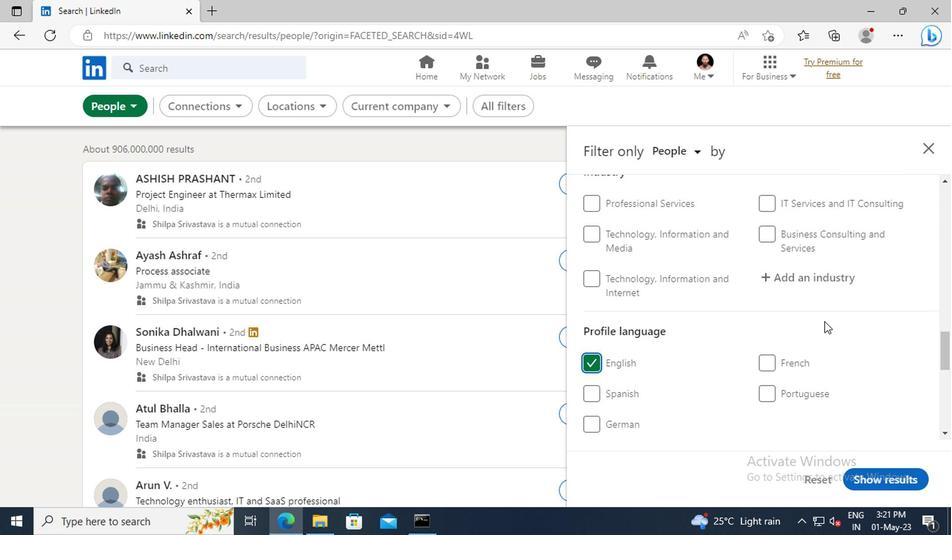 
Action: Mouse scrolled (821, 323) with delta (0, 0)
Screenshot: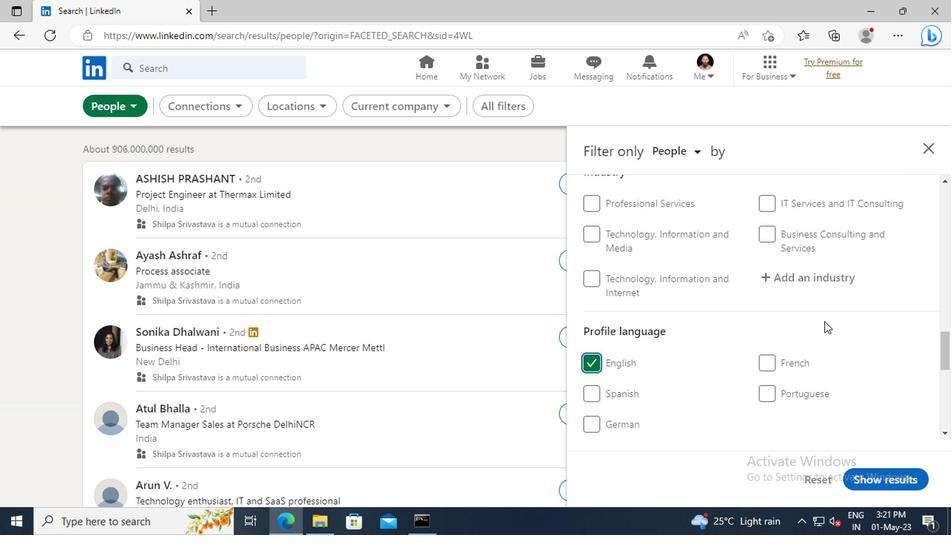 
Action: Mouse scrolled (821, 323) with delta (0, 0)
Screenshot: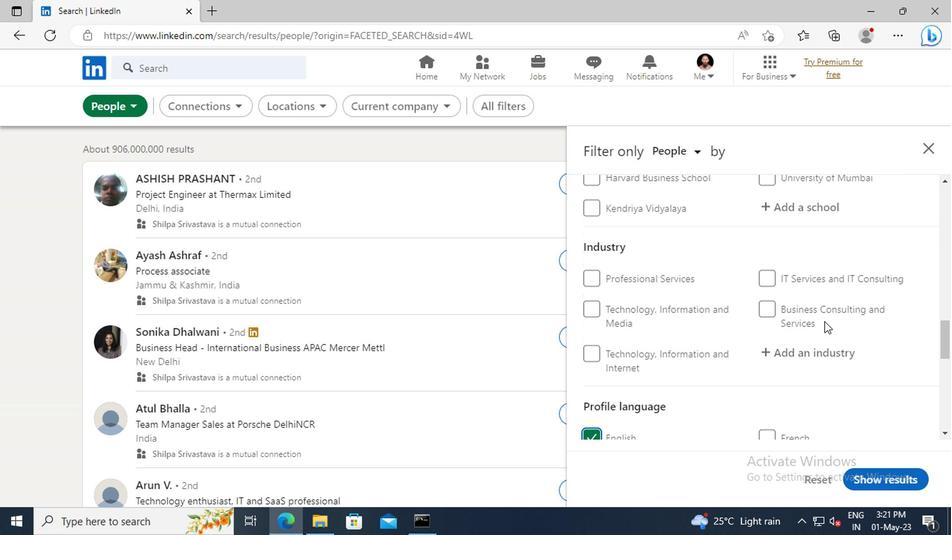 
Action: Mouse scrolled (821, 323) with delta (0, 0)
Screenshot: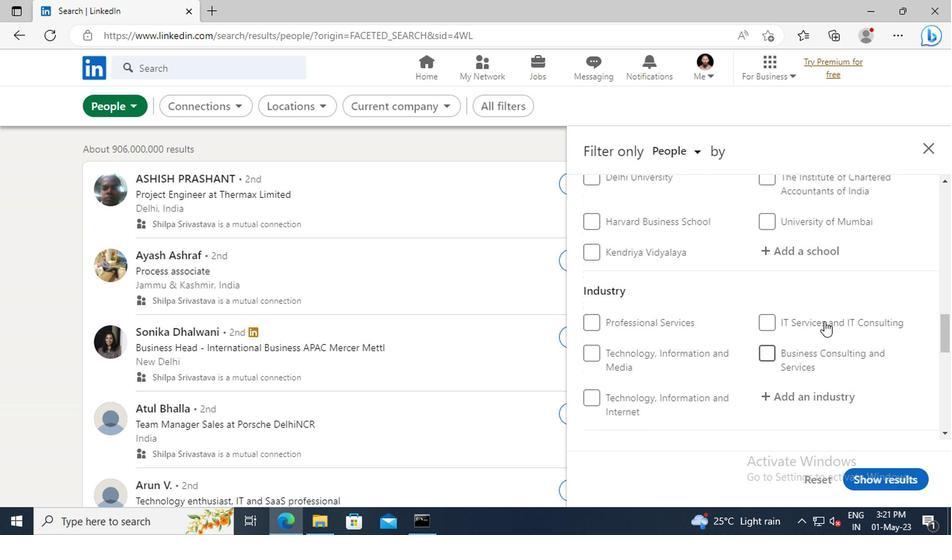 
Action: Mouse scrolled (821, 323) with delta (0, 0)
Screenshot: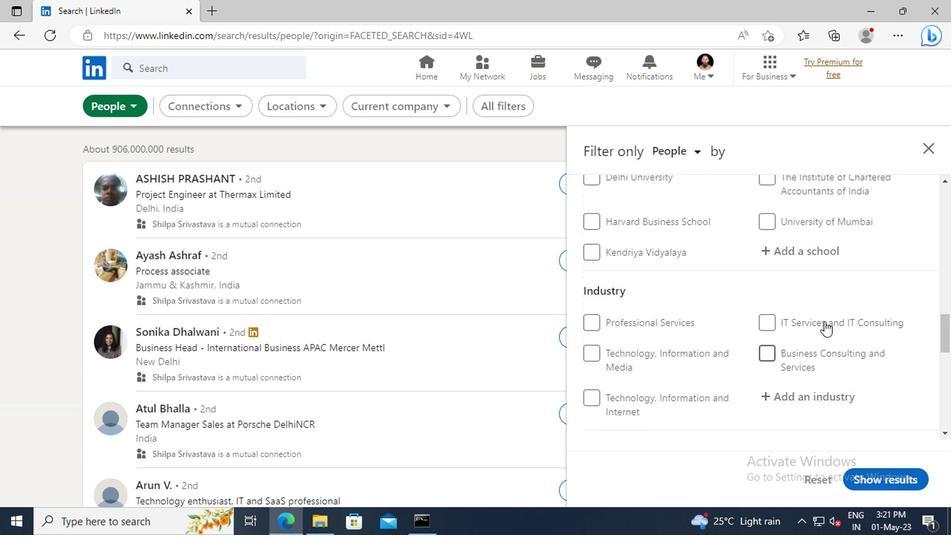 
Action: Mouse scrolled (821, 323) with delta (0, 0)
Screenshot: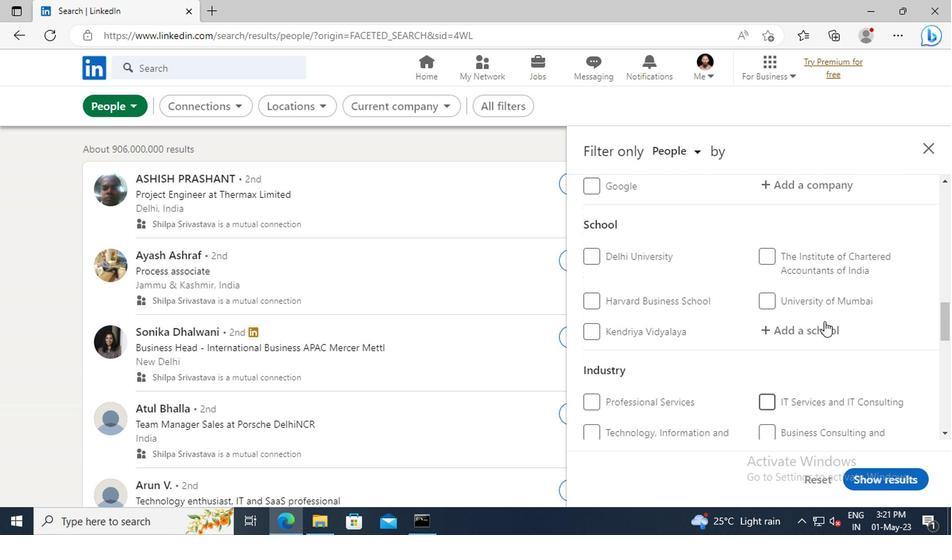 
Action: Mouse scrolled (821, 323) with delta (0, 0)
Screenshot: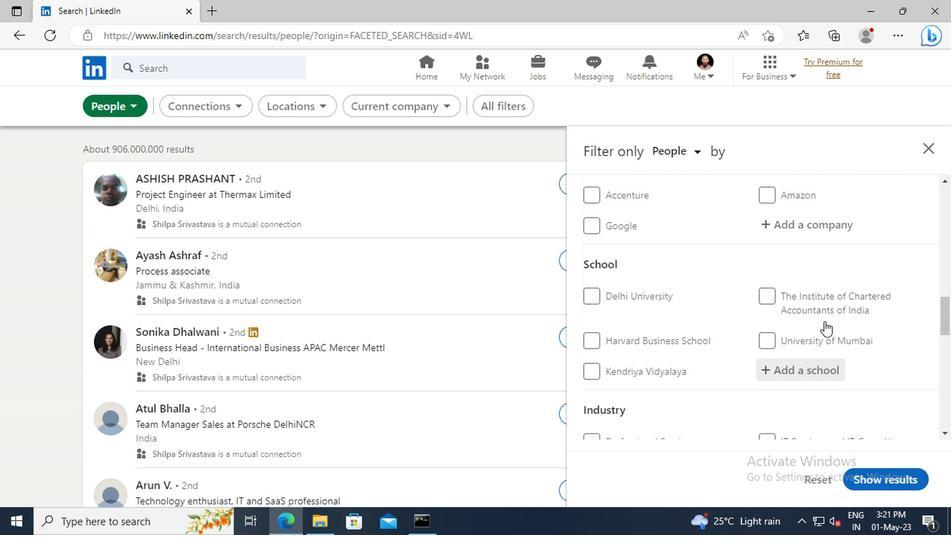 
Action: Mouse scrolled (821, 323) with delta (0, 0)
Screenshot: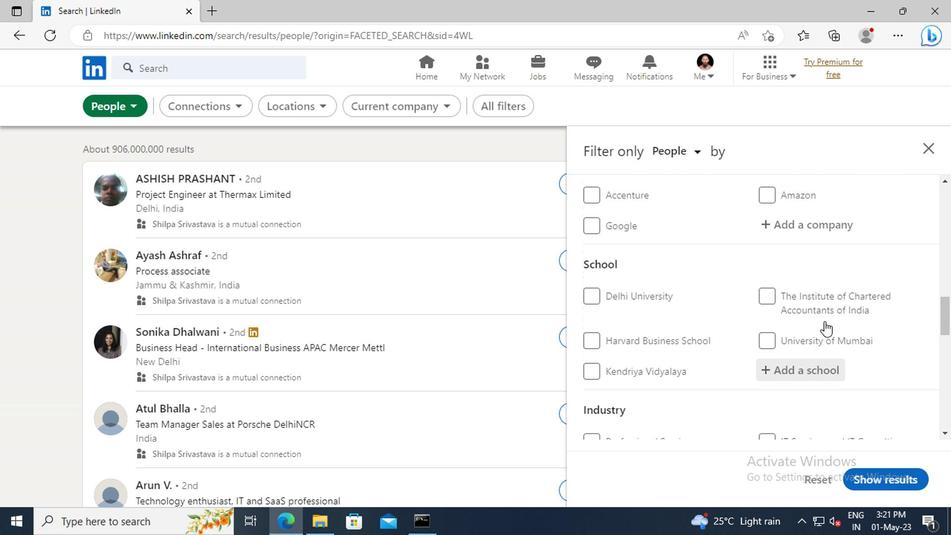 
Action: Mouse scrolled (821, 323) with delta (0, 0)
Screenshot: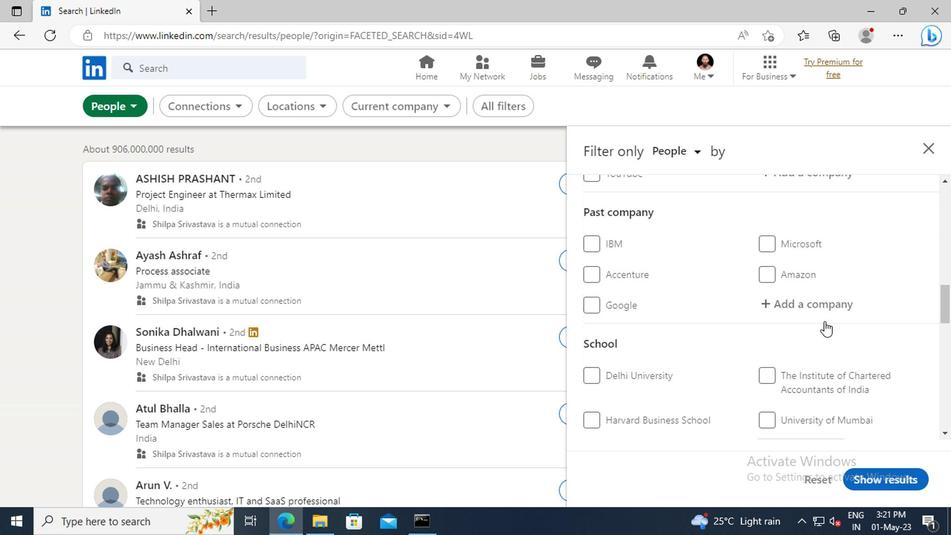 
Action: Mouse scrolled (821, 323) with delta (0, 0)
Screenshot: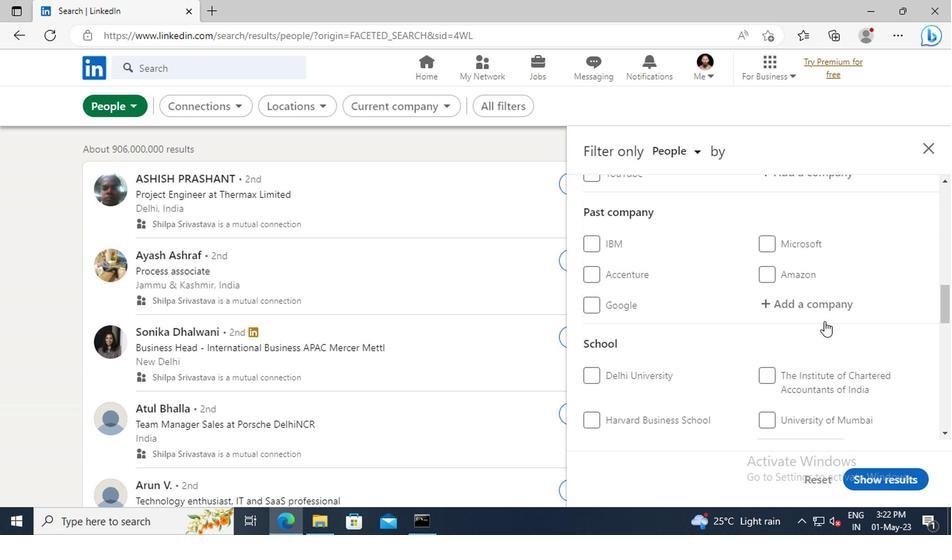 
Action: Mouse scrolled (821, 323) with delta (0, 0)
Screenshot: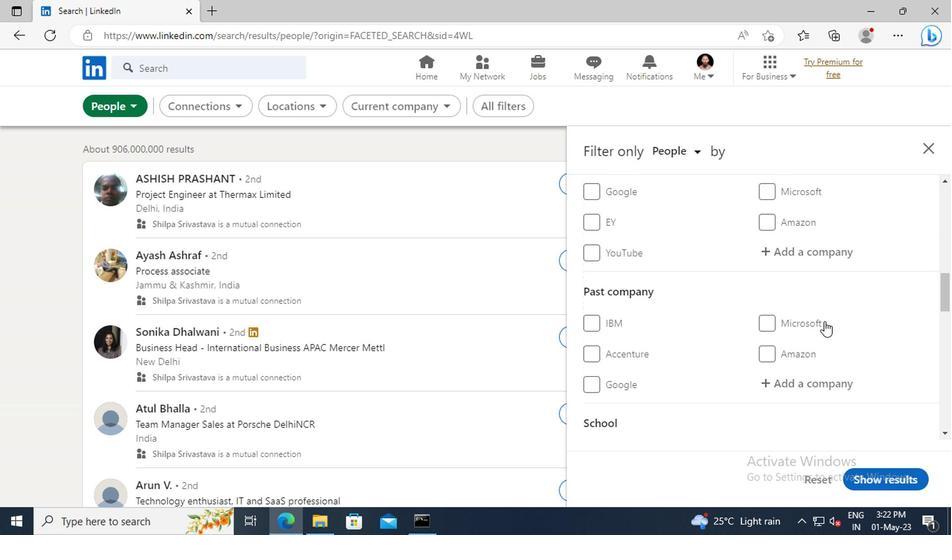 
Action: Mouse moved to (786, 299)
Screenshot: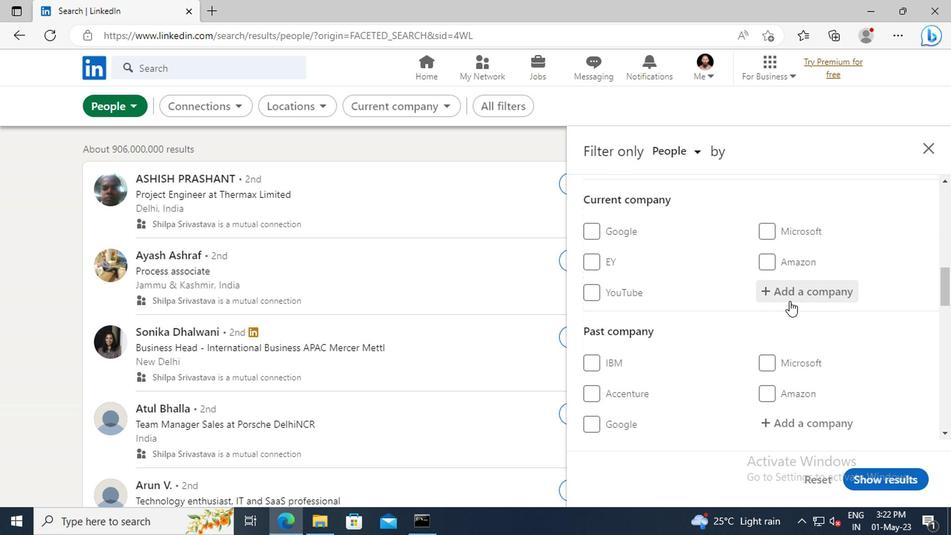 
Action: Mouse pressed left at (786, 299)
Screenshot: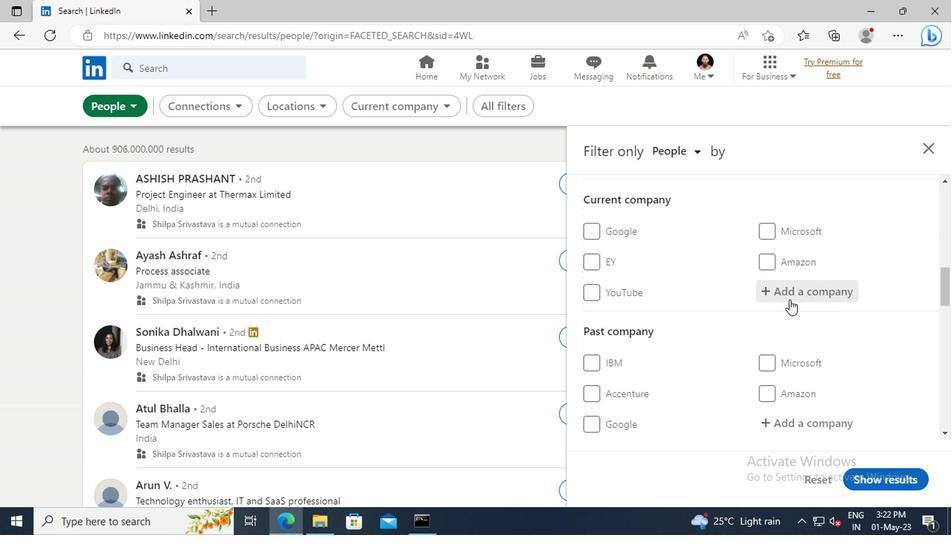 
Action: Key pressed <Key.shift>TALEND
Screenshot: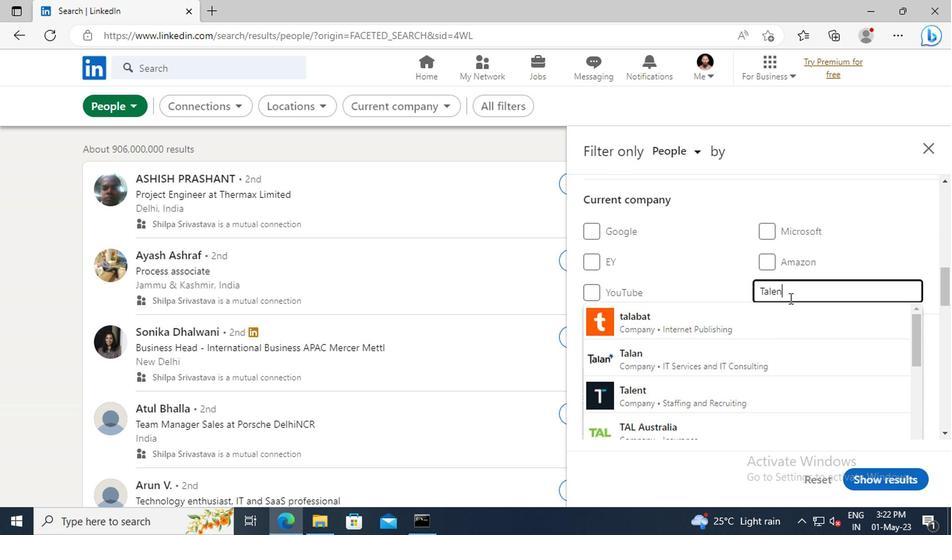 
Action: Mouse moved to (775, 316)
Screenshot: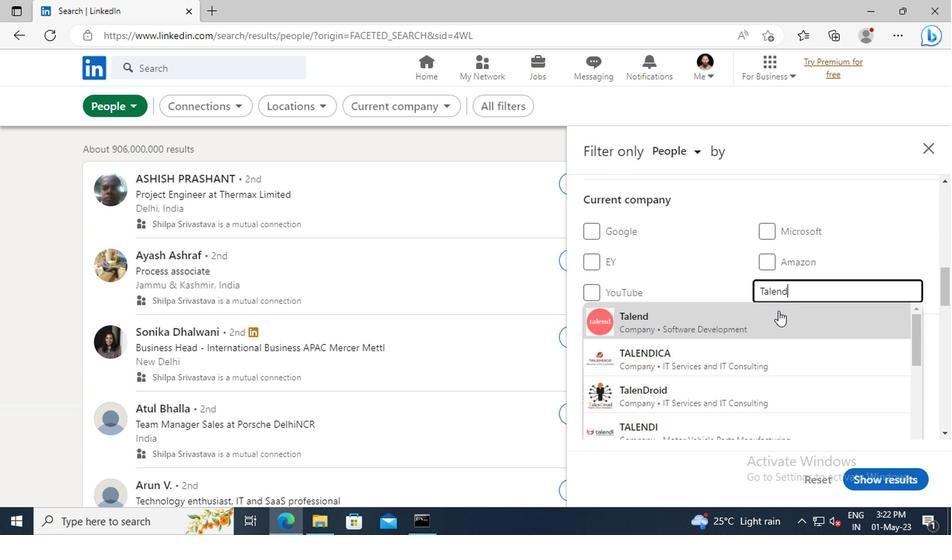 
Action: Mouse pressed left at (775, 316)
Screenshot: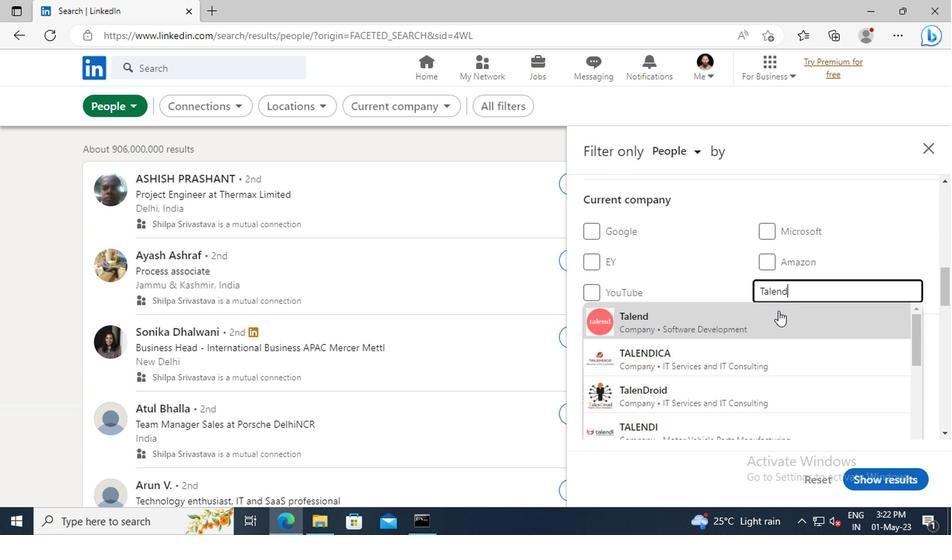 
Action: Mouse scrolled (775, 316) with delta (0, 0)
Screenshot: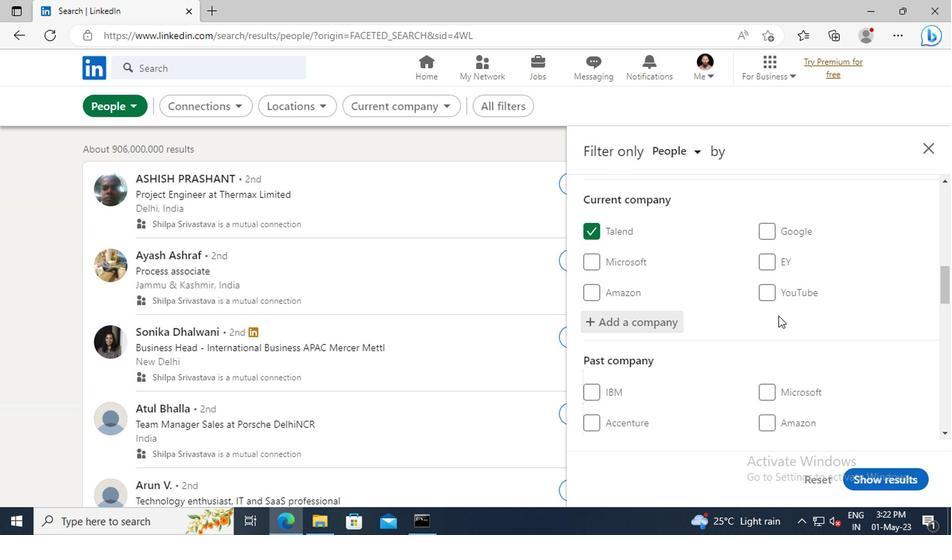 
Action: Mouse scrolled (775, 316) with delta (0, 0)
Screenshot: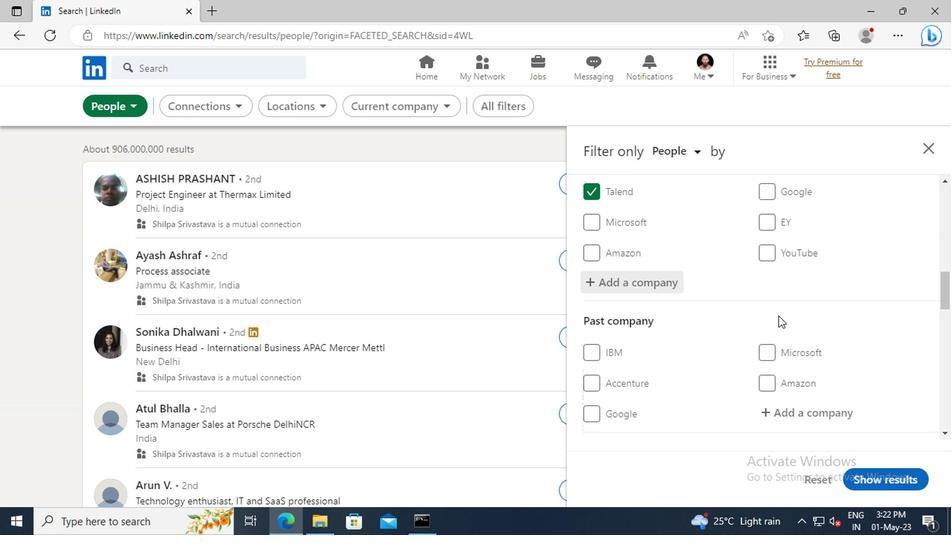 
Action: Mouse scrolled (775, 316) with delta (0, 0)
Screenshot: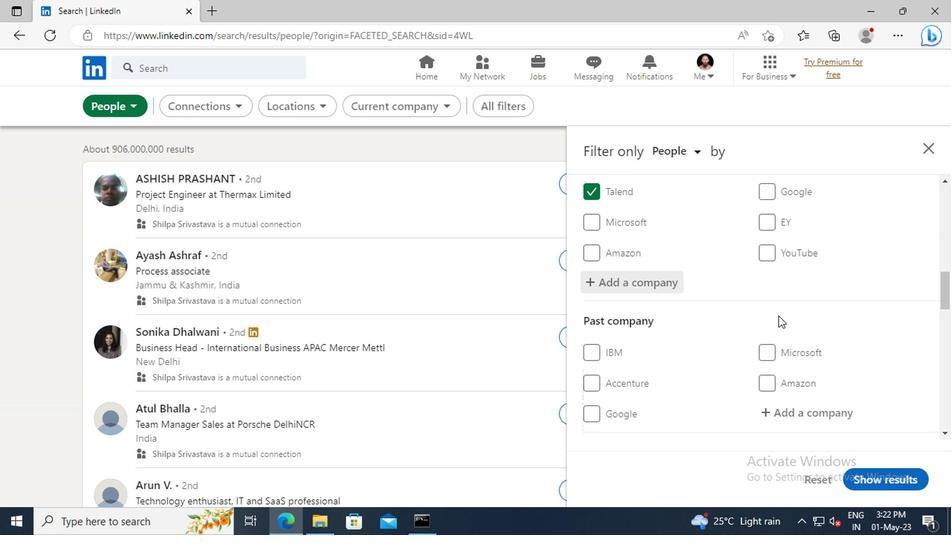 
Action: Mouse scrolled (775, 316) with delta (0, 0)
Screenshot: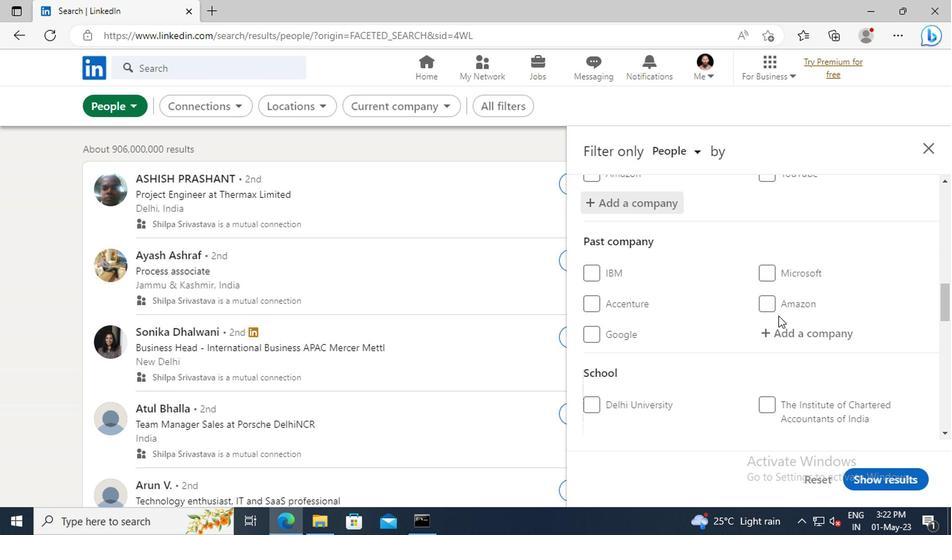 
Action: Mouse scrolled (775, 316) with delta (0, 0)
Screenshot: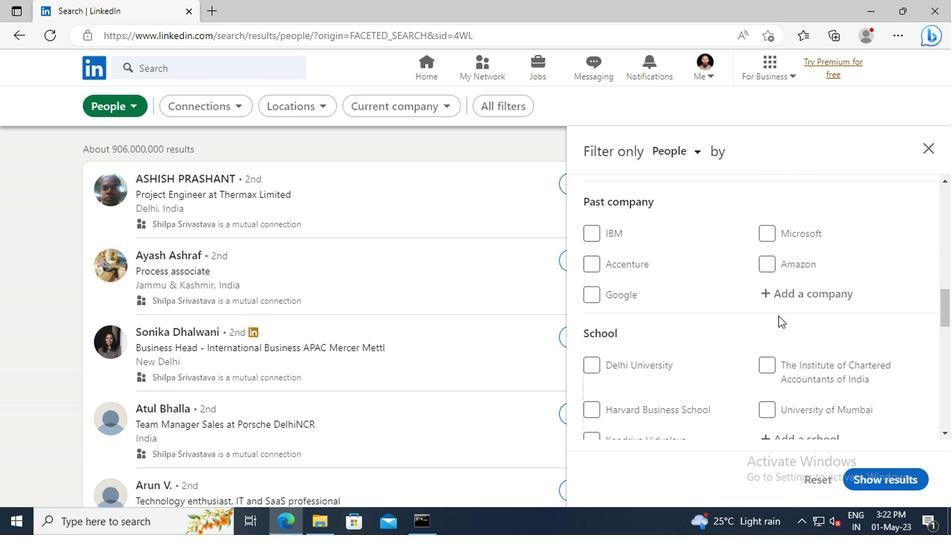 
Action: Mouse scrolled (775, 316) with delta (0, 0)
Screenshot: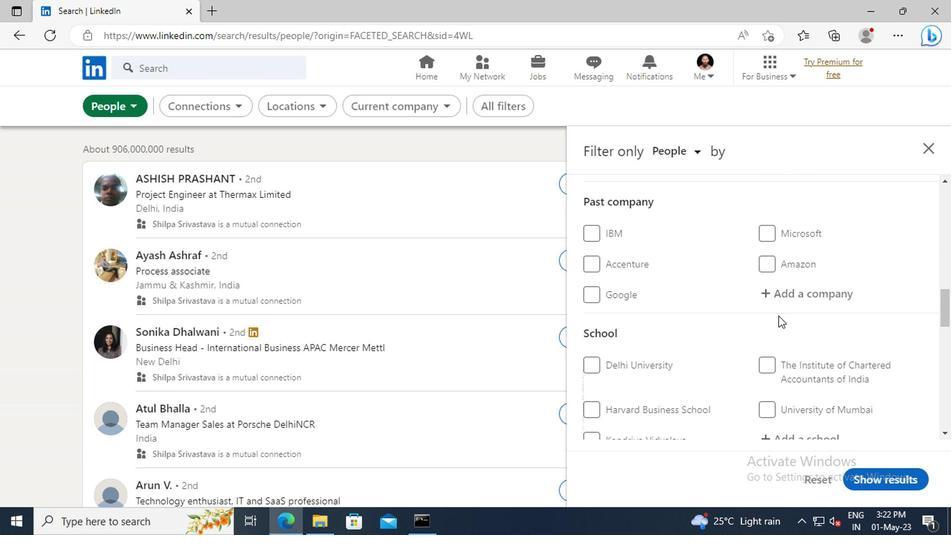 
Action: Mouse moved to (779, 357)
Screenshot: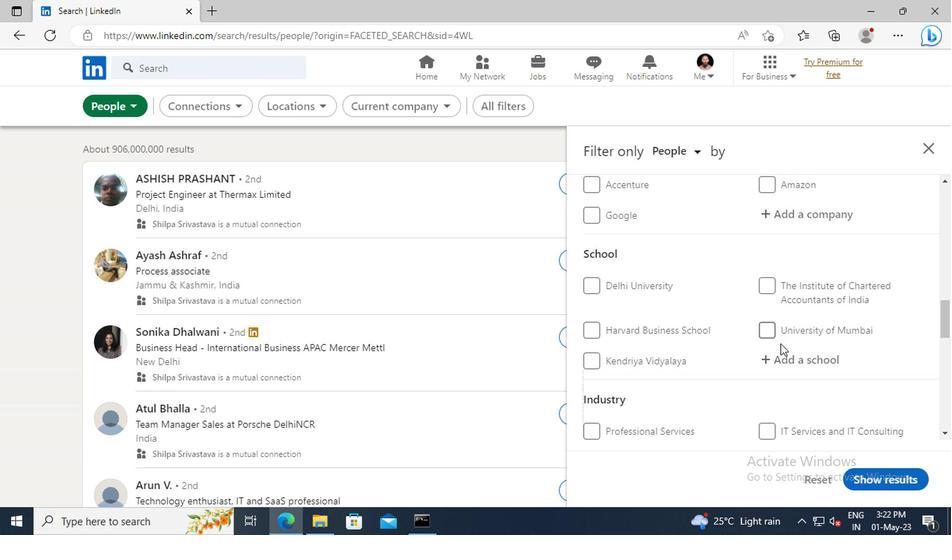 
Action: Mouse pressed left at (779, 357)
Screenshot: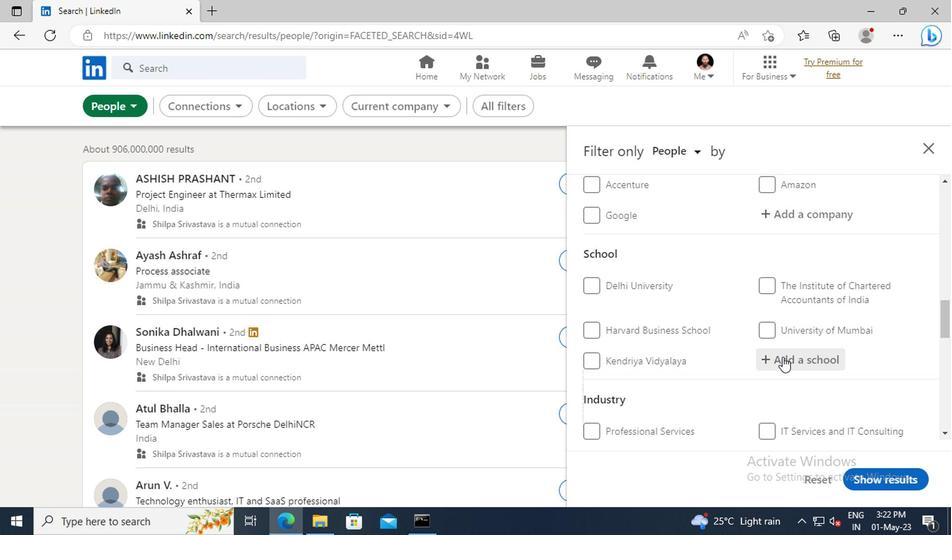 
Action: Key pressed <Key.shift>MANIPUR<Key.space><Key.shift>UN
Screenshot: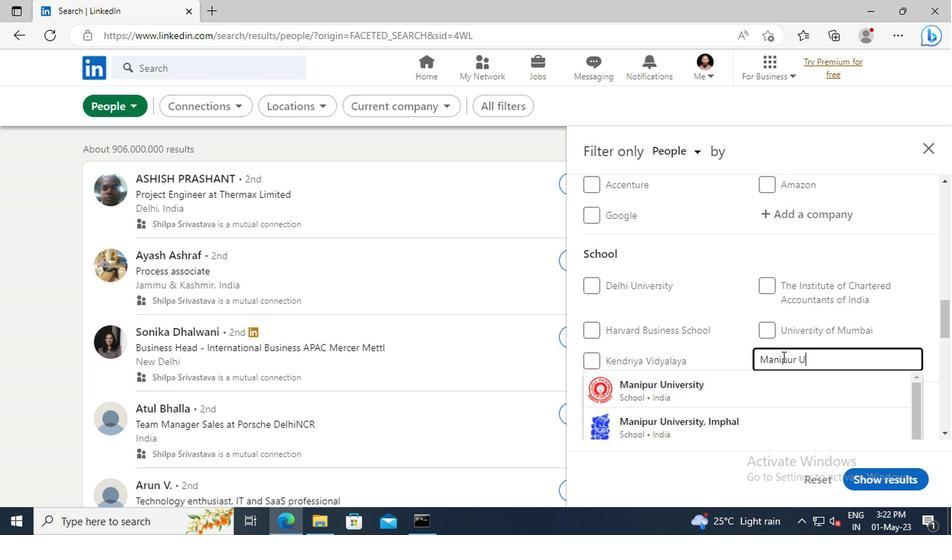 
Action: Mouse moved to (779, 385)
Screenshot: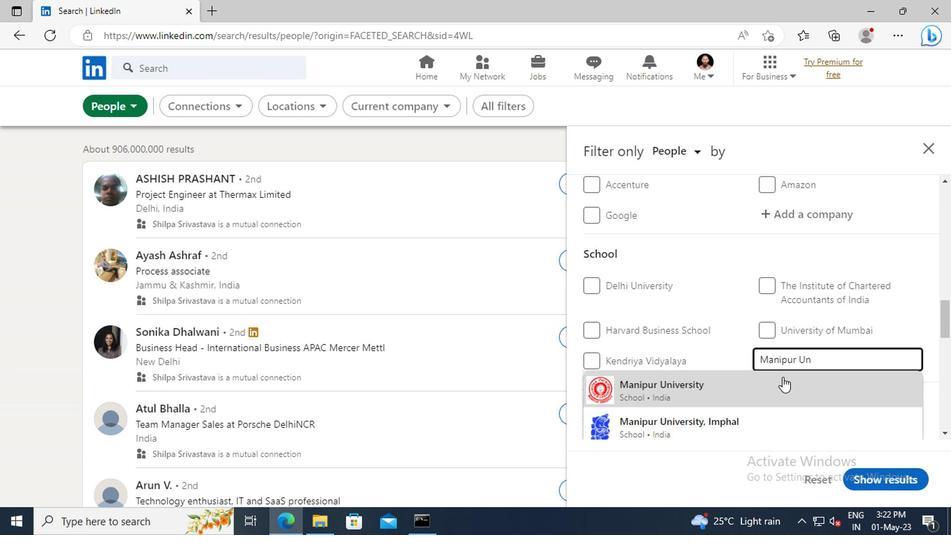 
Action: Mouse pressed left at (779, 385)
Screenshot: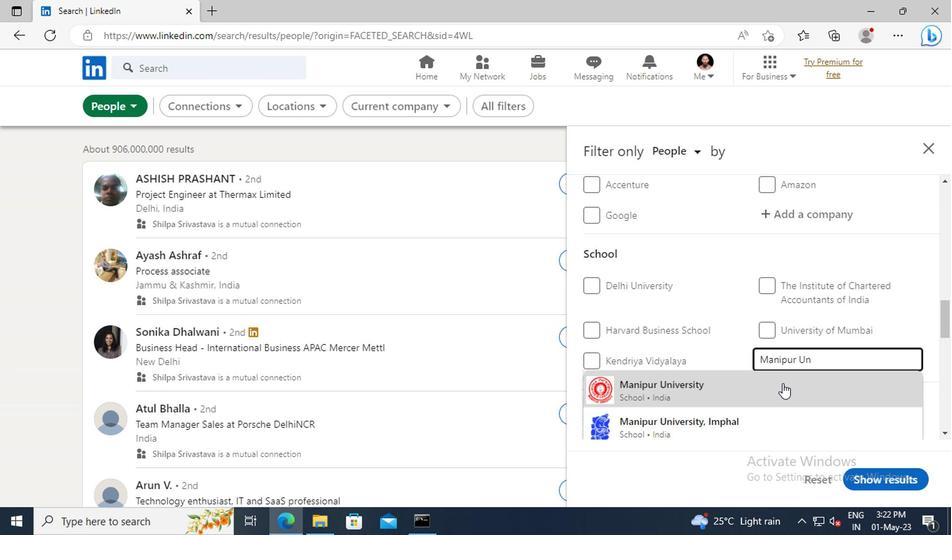 
Action: Mouse scrolled (779, 384) with delta (0, 0)
Screenshot: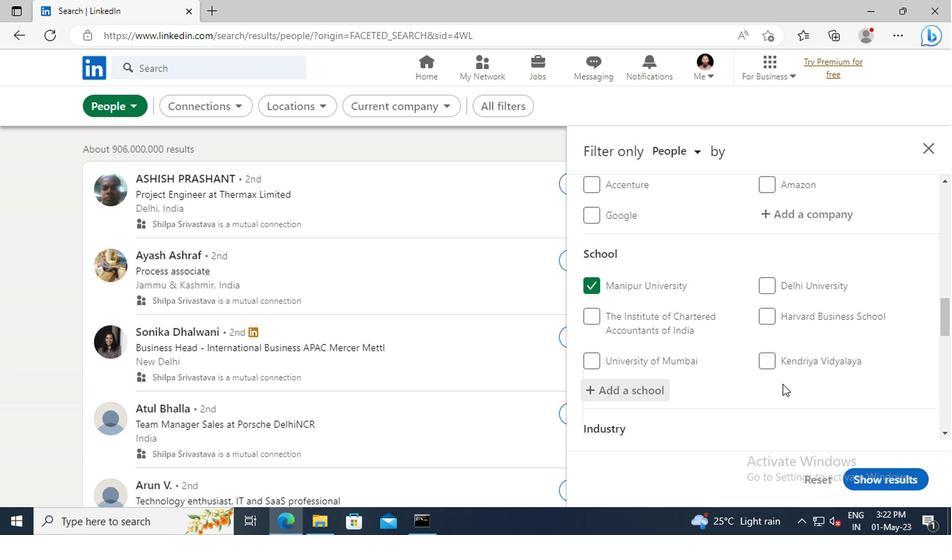 
Action: Mouse scrolled (779, 384) with delta (0, 0)
Screenshot: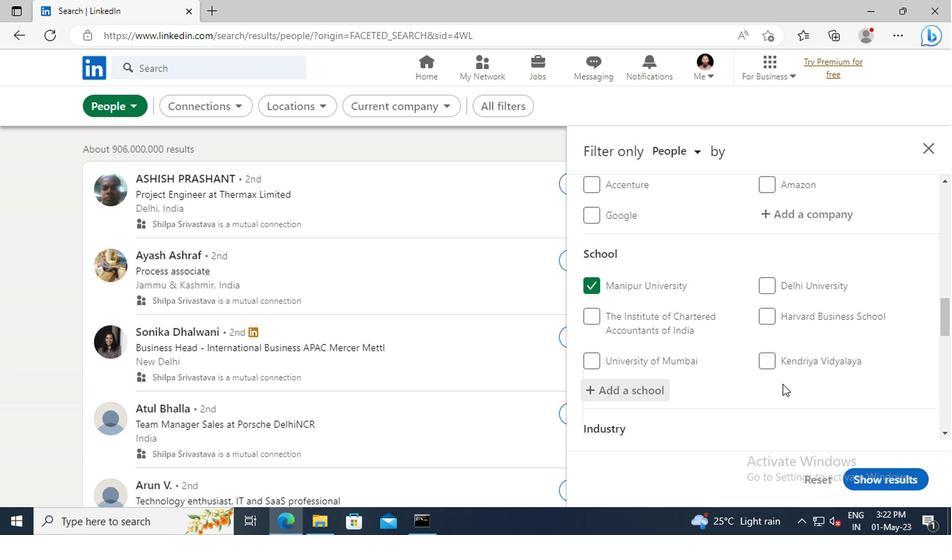 
Action: Mouse moved to (773, 366)
Screenshot: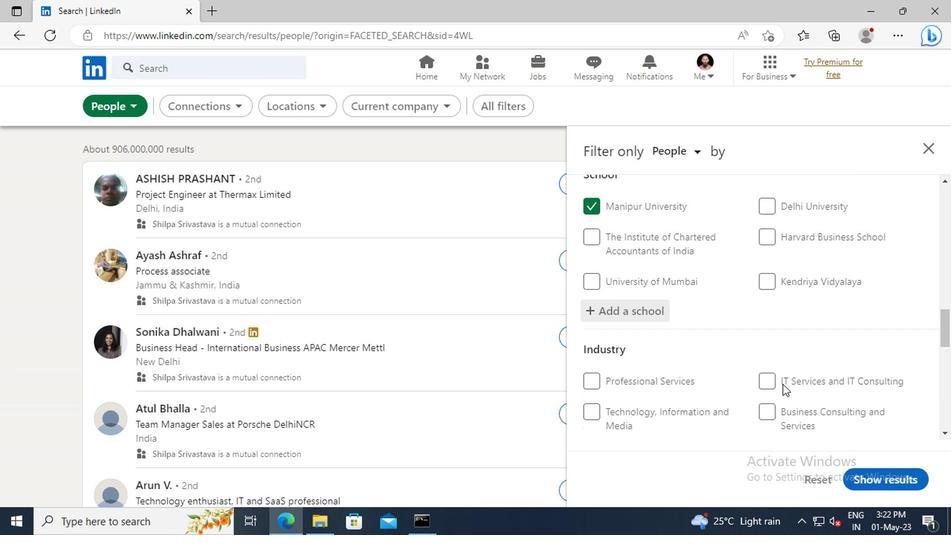 
Action: Mouse scrolled (773, 365) with delta (0, 0)
Screenshot: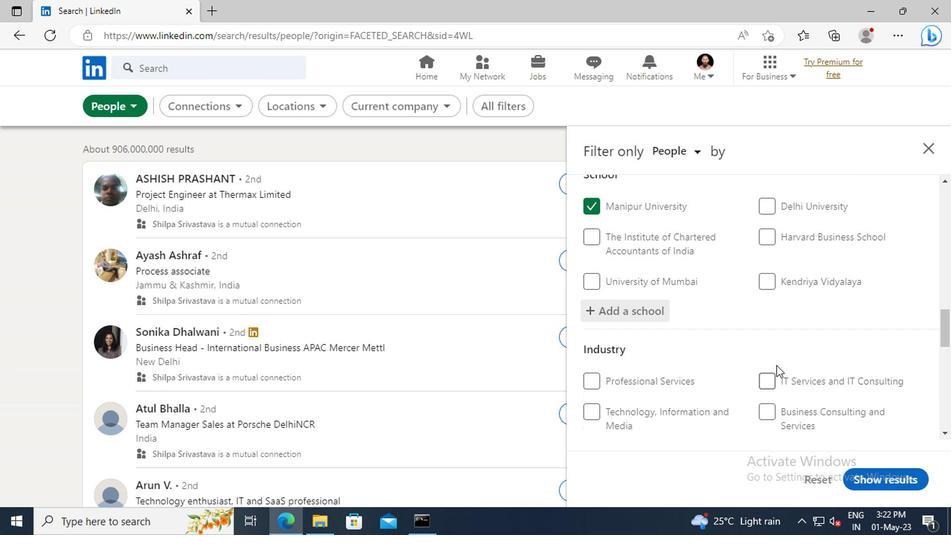 
Action: Mouse scrolled (773, 365) with delta (0, 0)
Screenshot: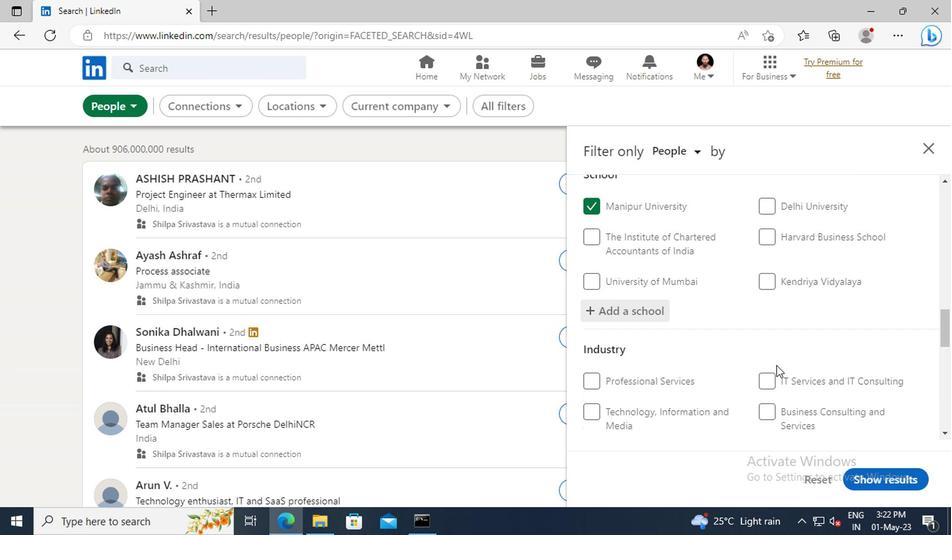 
Action: Mouse moved to (771, 373)
Screenshot: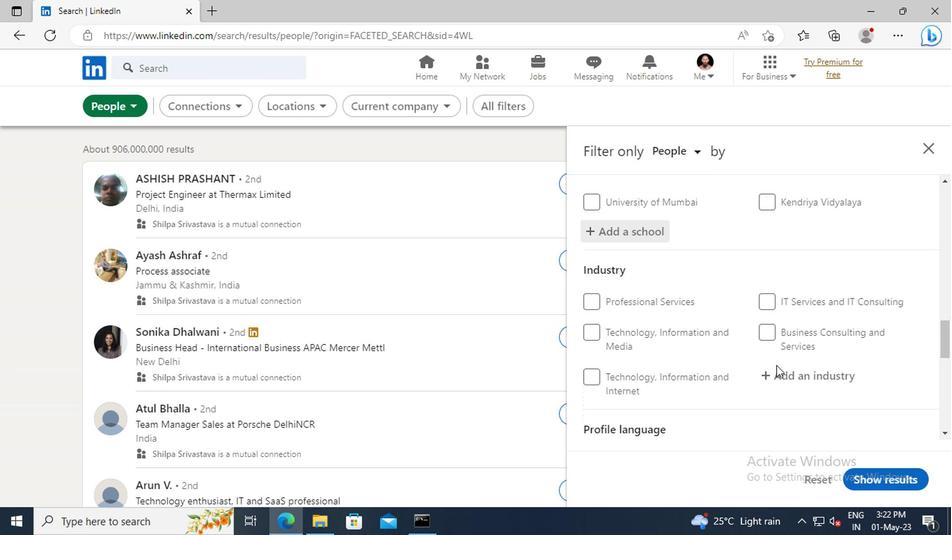 
Action: Mouse pressed left at (771, 373)
Screenshot: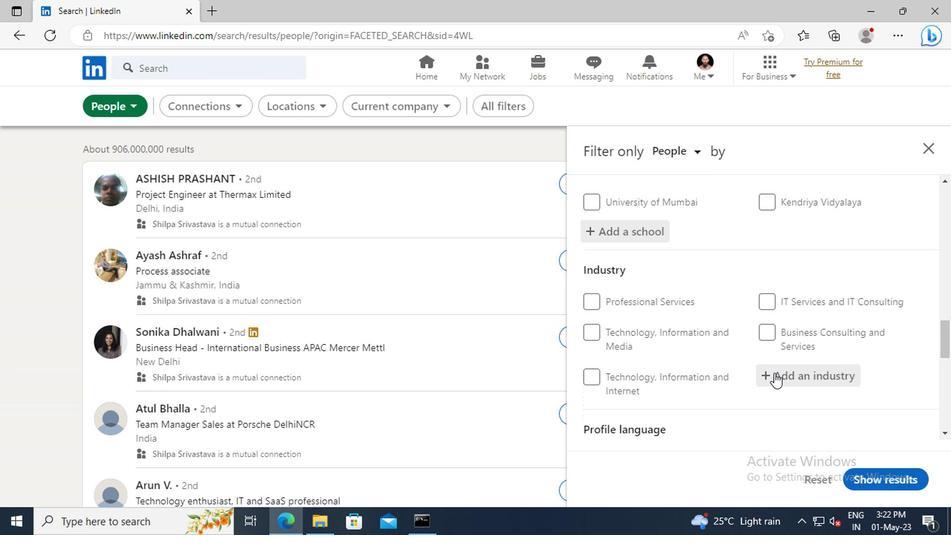 
Action: Key pressed <Key.shift>RECREA
Screenshot: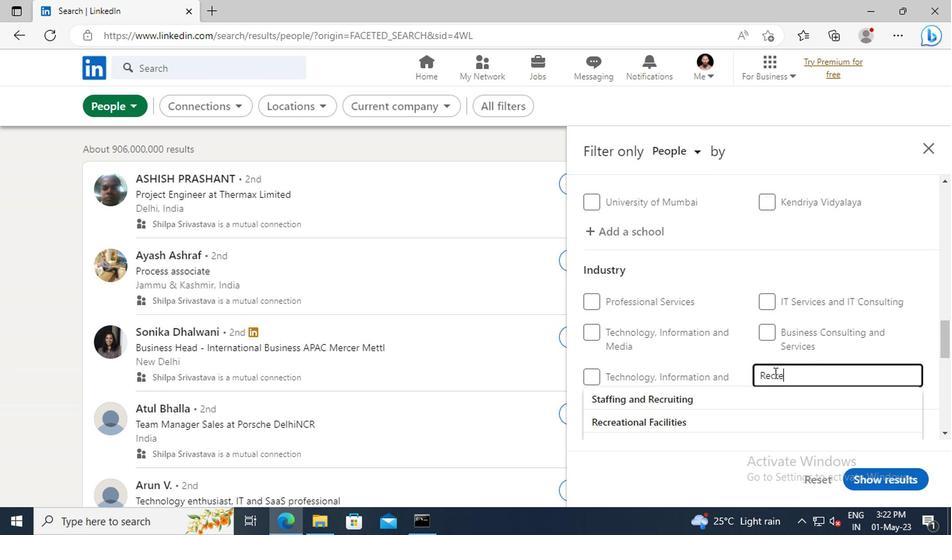 
Action: Mouse moved to (765, 397)
Screenshot: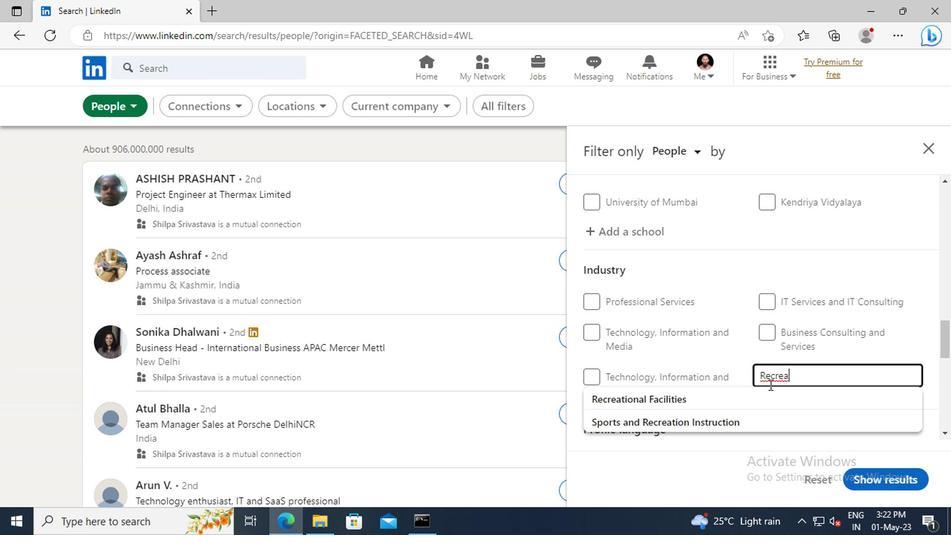 
Action: Mouse pressed left at (765, 397)
Screenshot: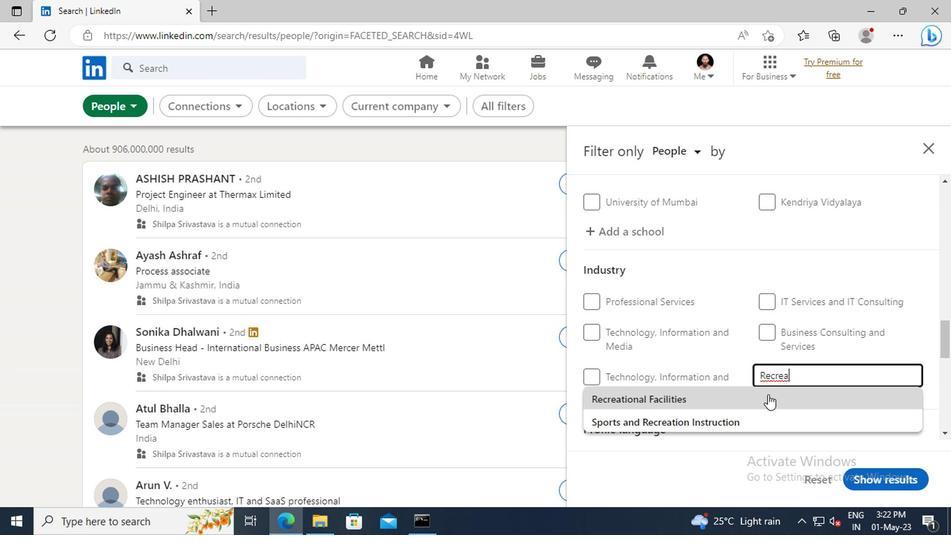 
Action: Mouse scrolled (765, 396) with delta (0, 0)
Screenshot: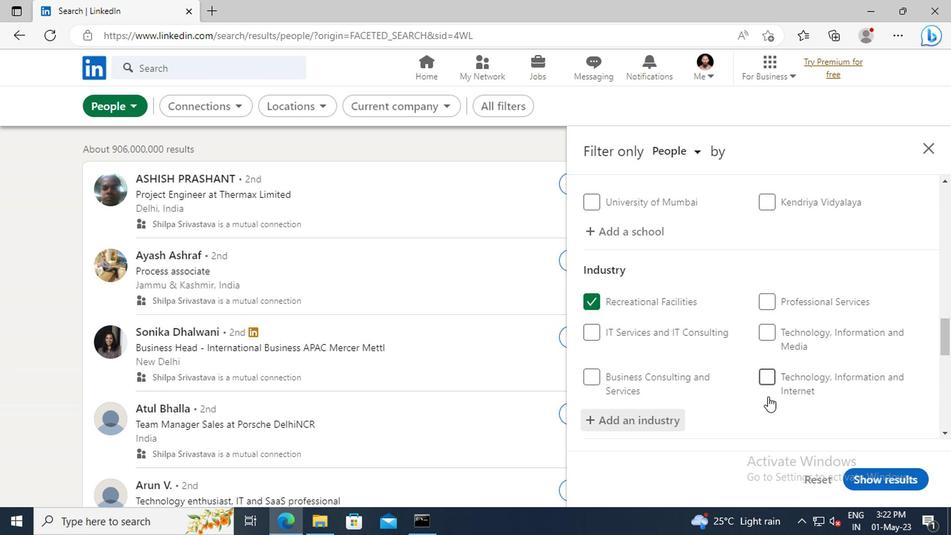 
Action: Mouse scrolled (765, 396) with delta (0, 0)
Screenshot: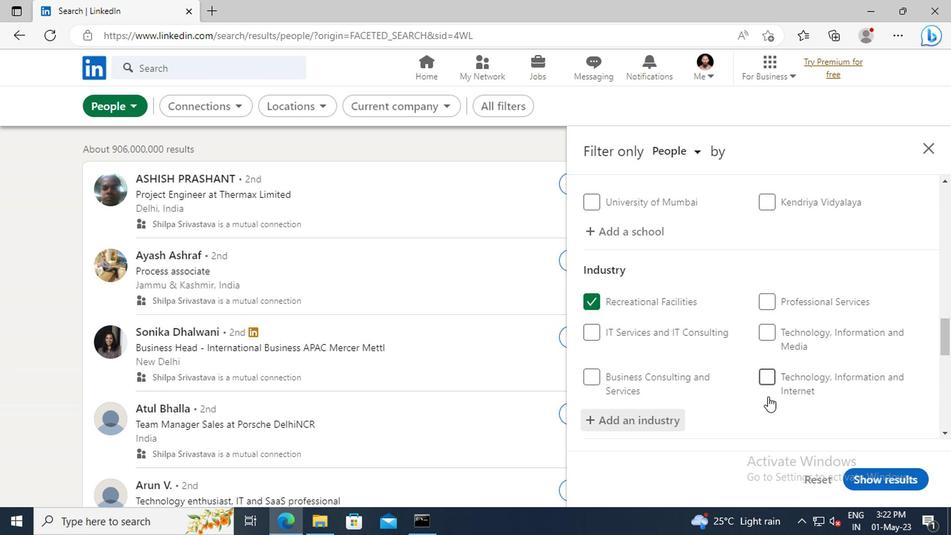 
Action: Mouse moved to (767, 347)
Screenshot: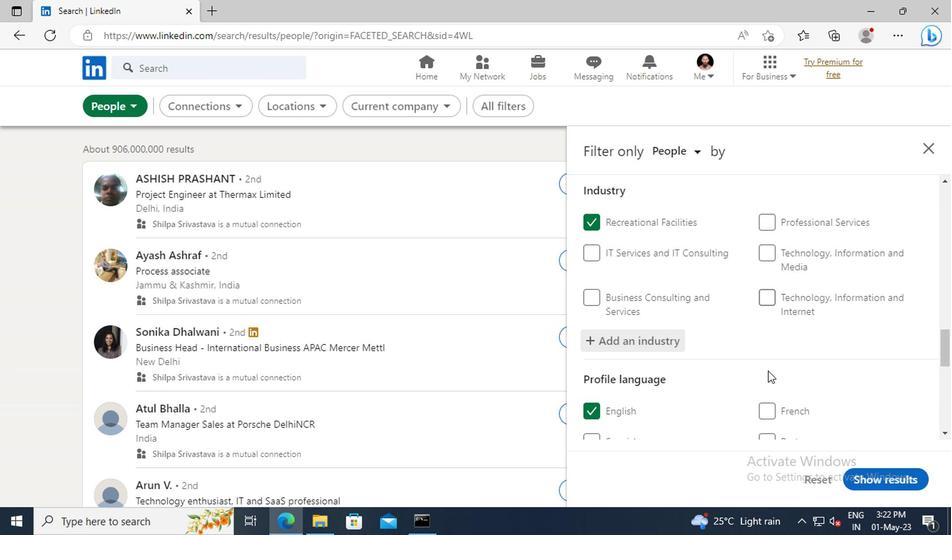 
Action: Mouse scrolled (767, 347) with delta (0, 0)
Screenshot: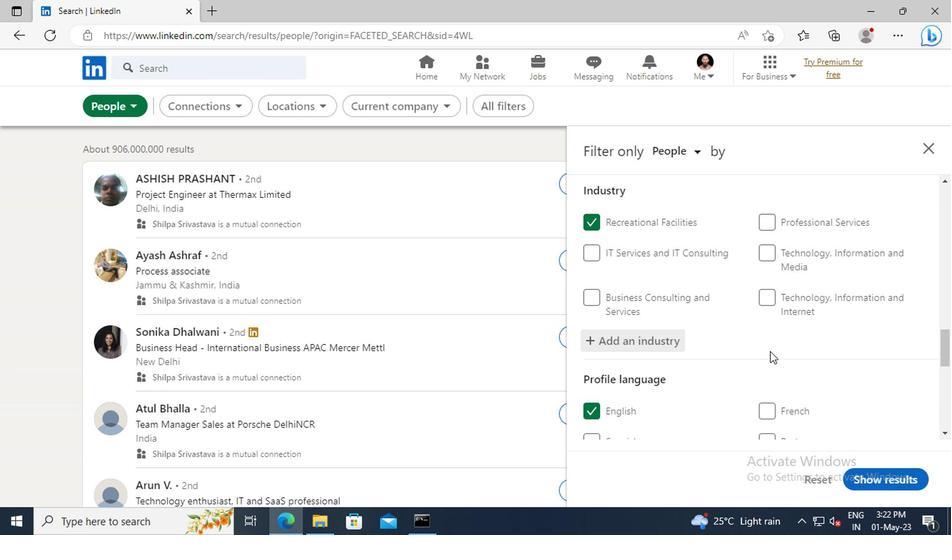 
Action: Mouse scrolled (767, 347) with delta (0, 0)
Screenshot: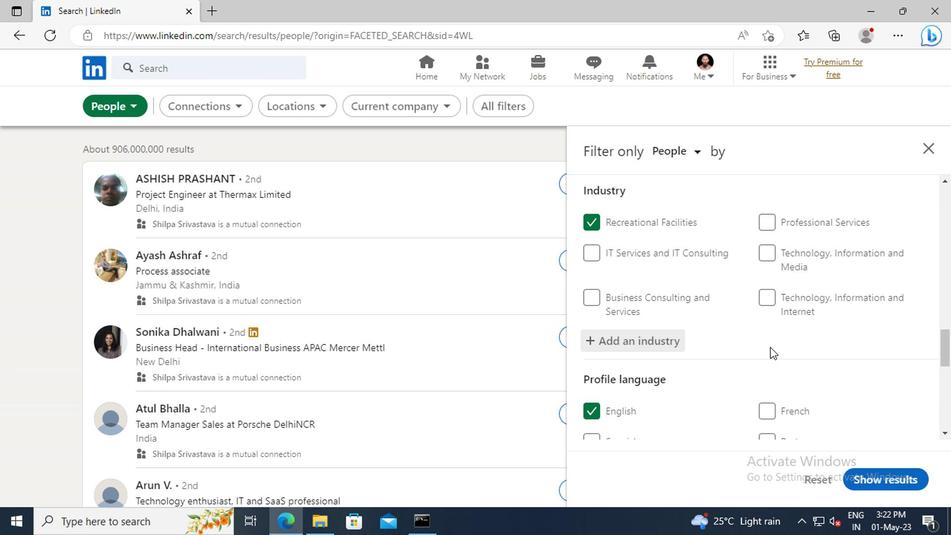 
Action: Mouse moved to (767, 323)
Screenshot: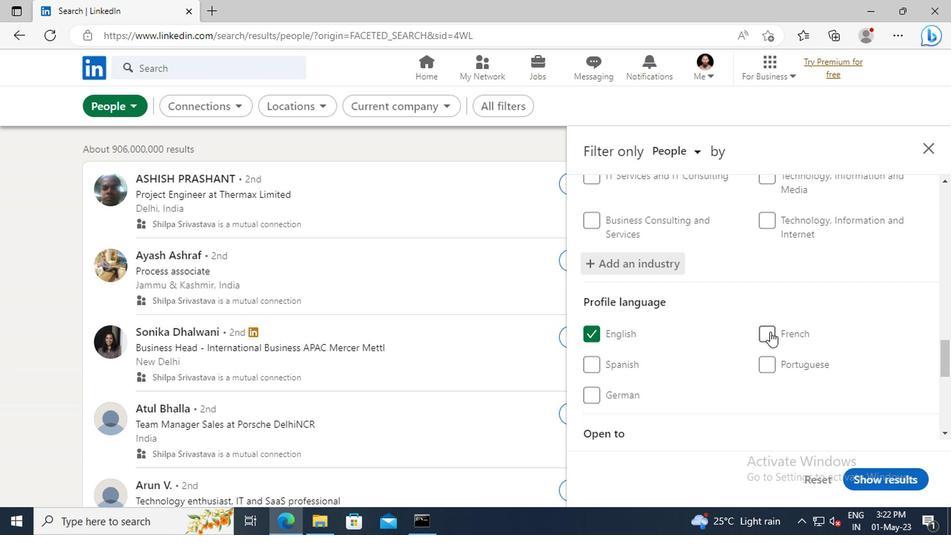 
Action: Mouse scrolled (767, 322) with delta (0, 0)
Screenshot: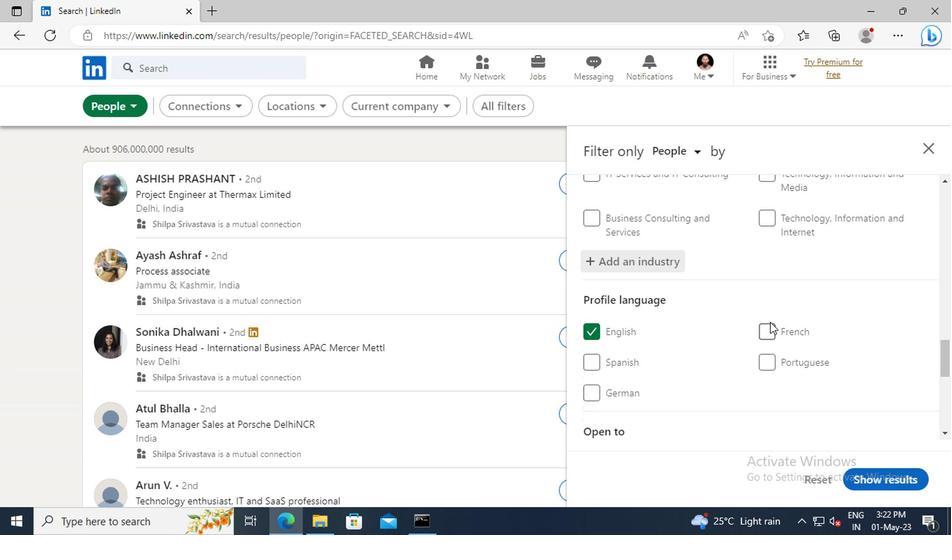 
Action: Mouse scrolled (767, 322) with delta (0, 0)
Screenshot: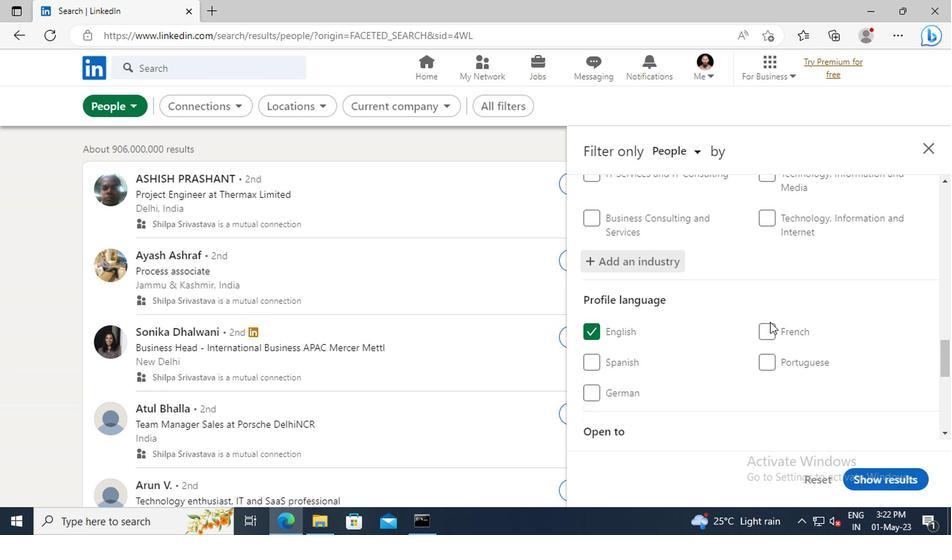 
Action: Mouse scrolled (767, 322) with delta (0, 0)
Screenshot: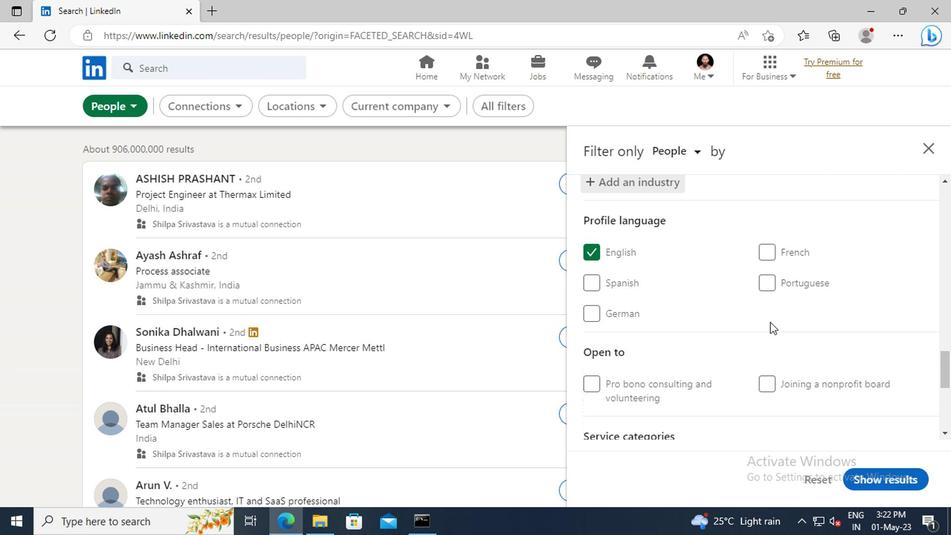 
Action: Mouse scrolled (767, 322) with delta (0, 0)
Screenshot: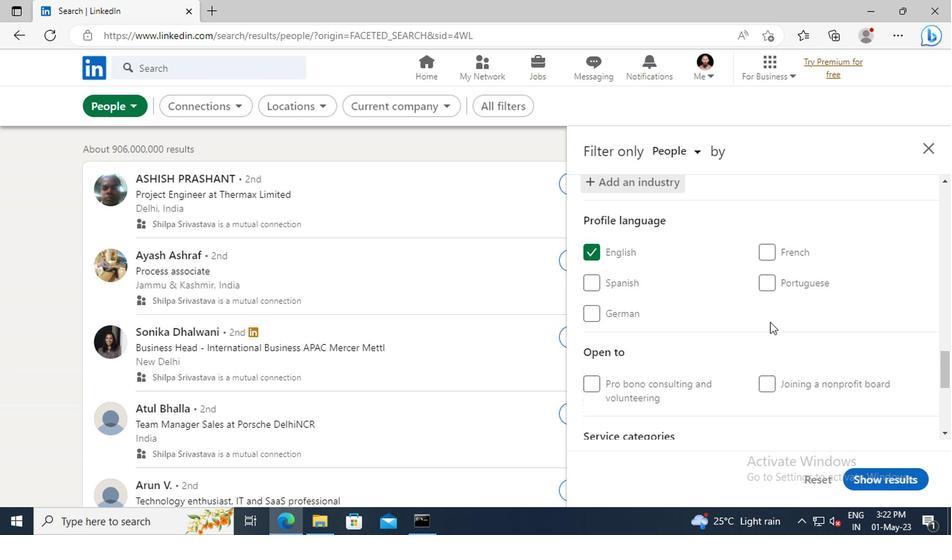 
Action: Mouse scrolled (767, 322) with delta (0, 0)
Screenshot: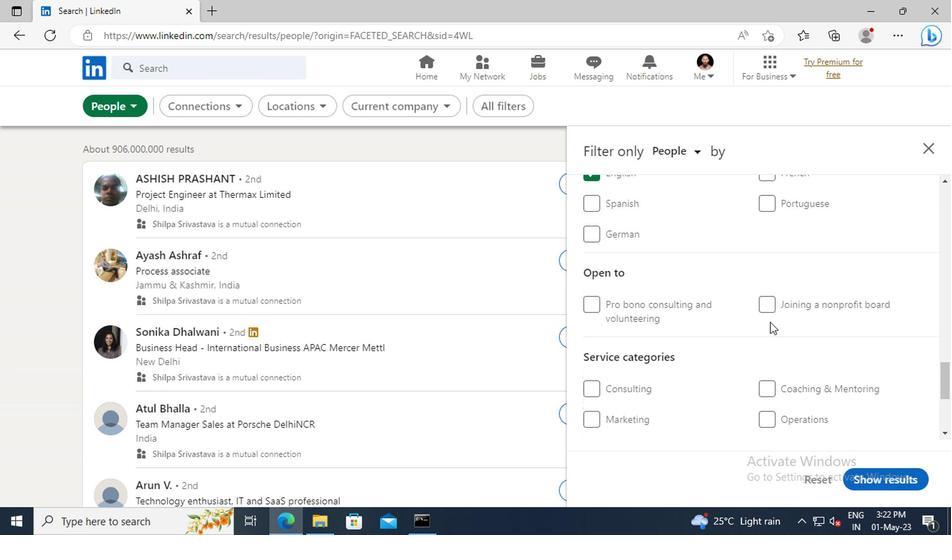 
Action: Mouse scrolled (767, 322) with delta (0, 0)
Screenshot: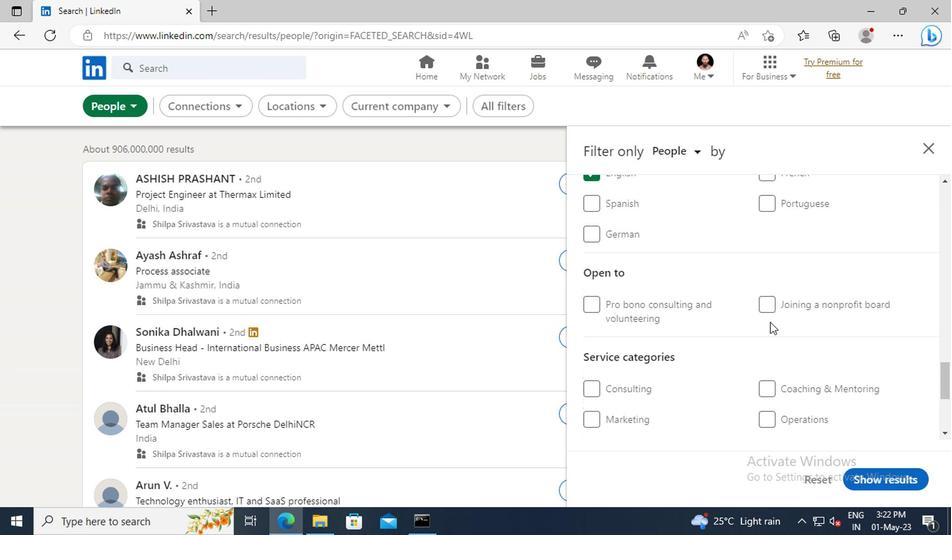 
Action: Mouse scrolled (767, 322) with delta (0, 0)
Screenshot: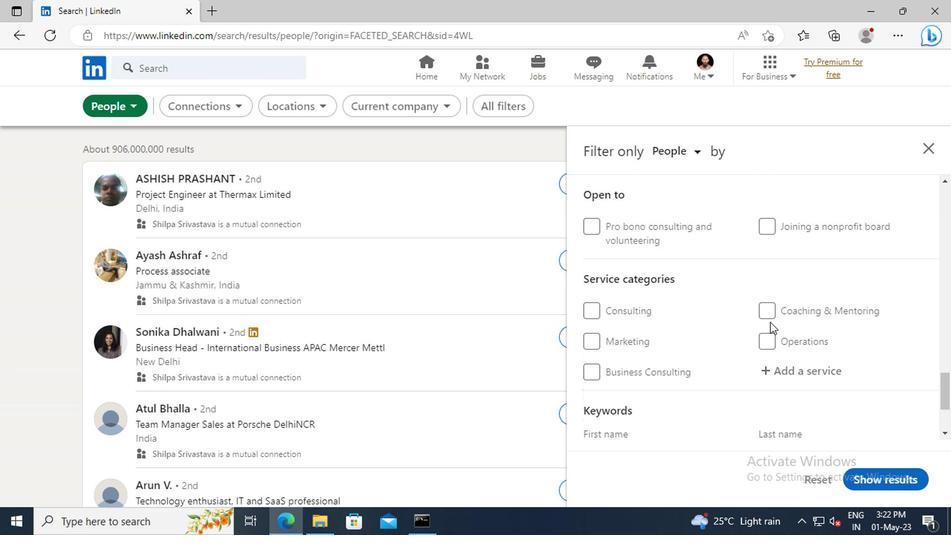 
Action: Mouse moved to (770, 331)
Screenshot: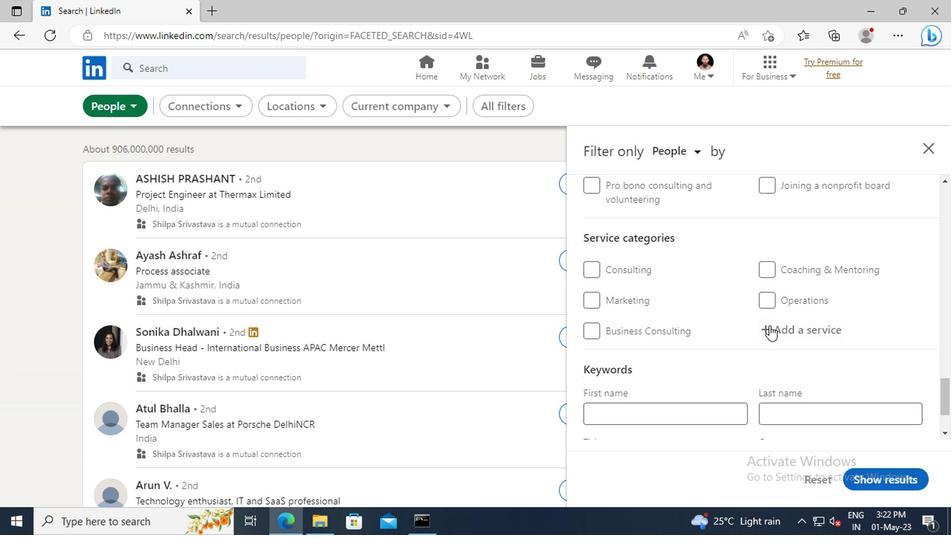 
Action: Mouse pressed left at (770, 331)
Screenshot: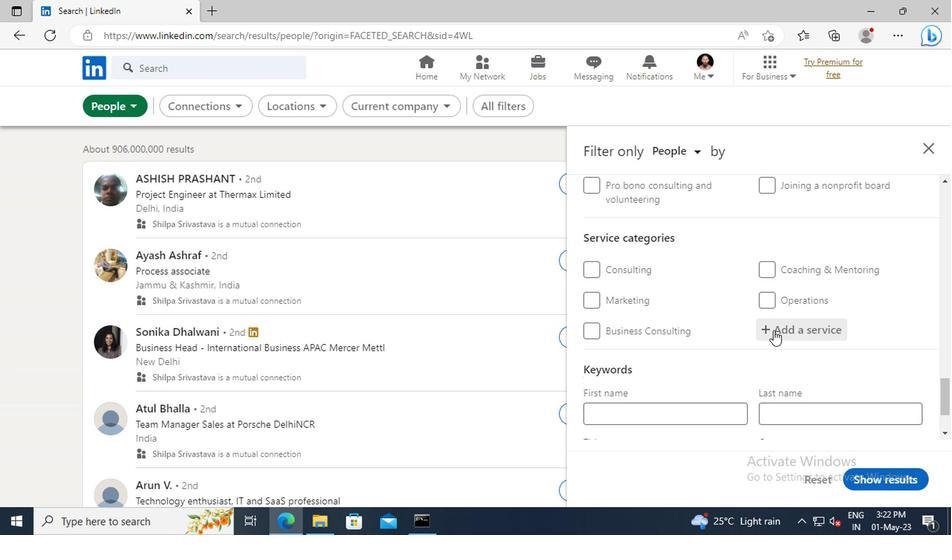 
Action: Key pressed <Key.shift>RELOCA
Screenshot: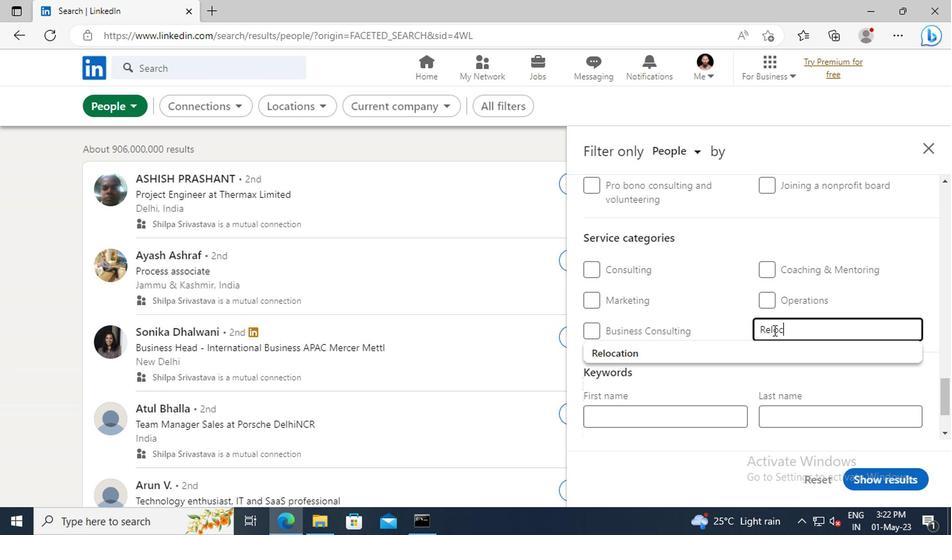 
Action: Mouse moved to (751, 350)
Screenshot: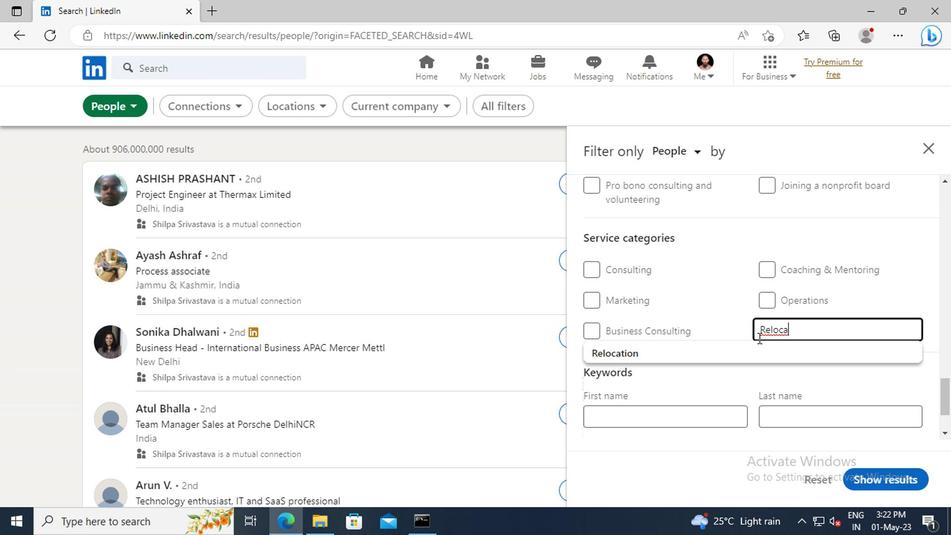
Action: Mouse pressed left at (751, 350)
Screenshot: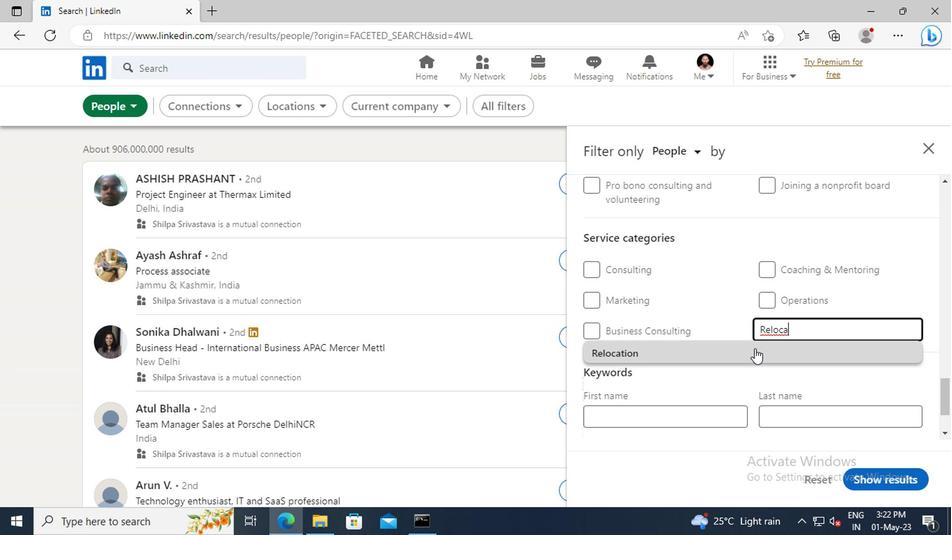 
Action: Mouse scrolled (751, 349) with delta (0, 0)
Screenshot: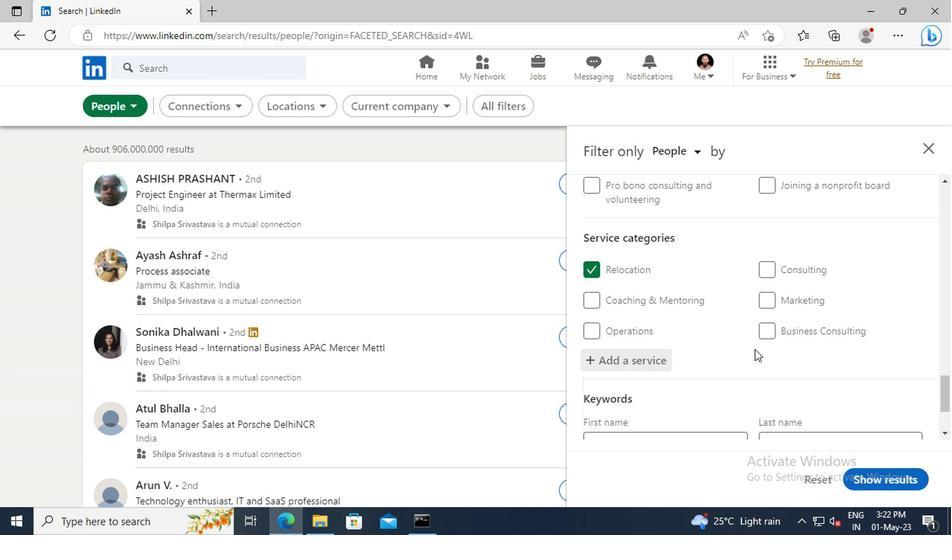 
Action: Mouse scrolled (751, 349) with delta (0, 0)
Screenshot: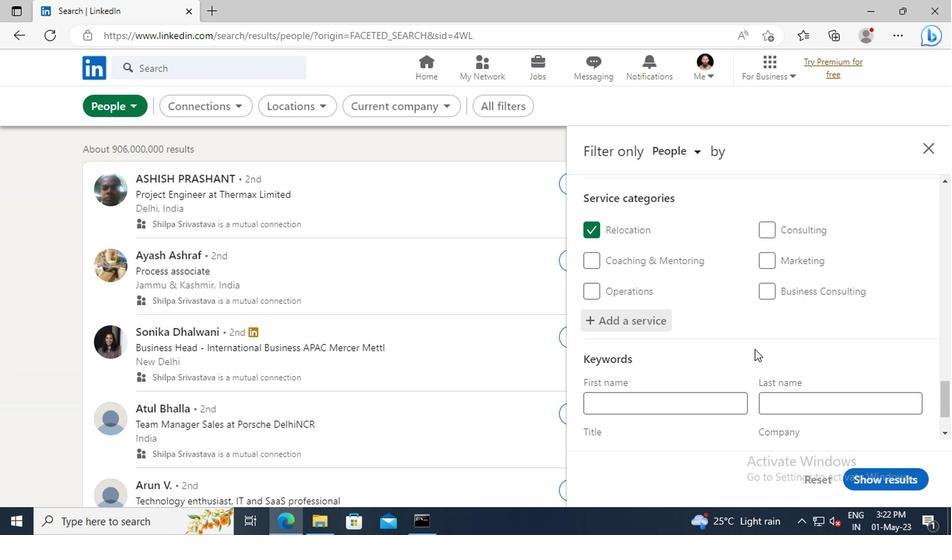 
Action: Mouse scrolled (751, 349) with delta (0, 0)
Screenshot: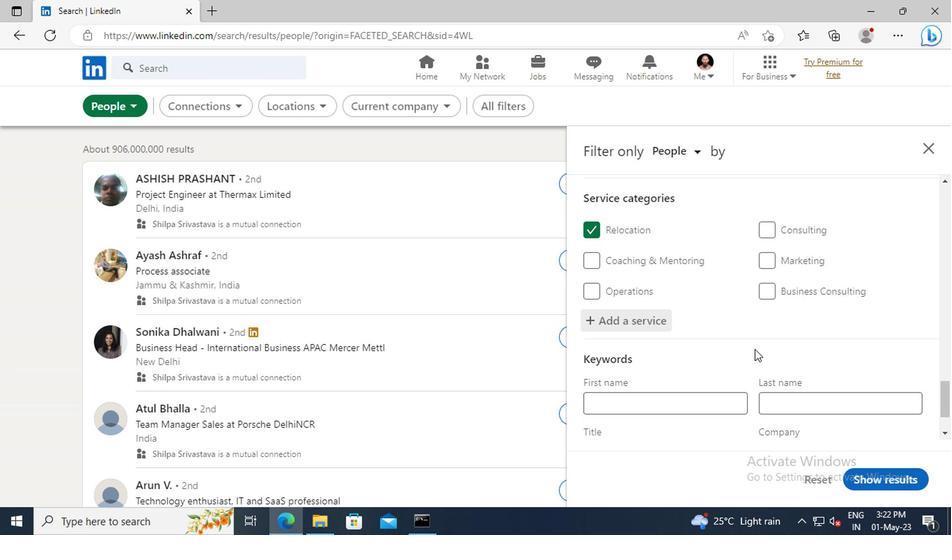 
Action: Mouse scrolled (751, 349) with delta (0, 0)
Screenshot: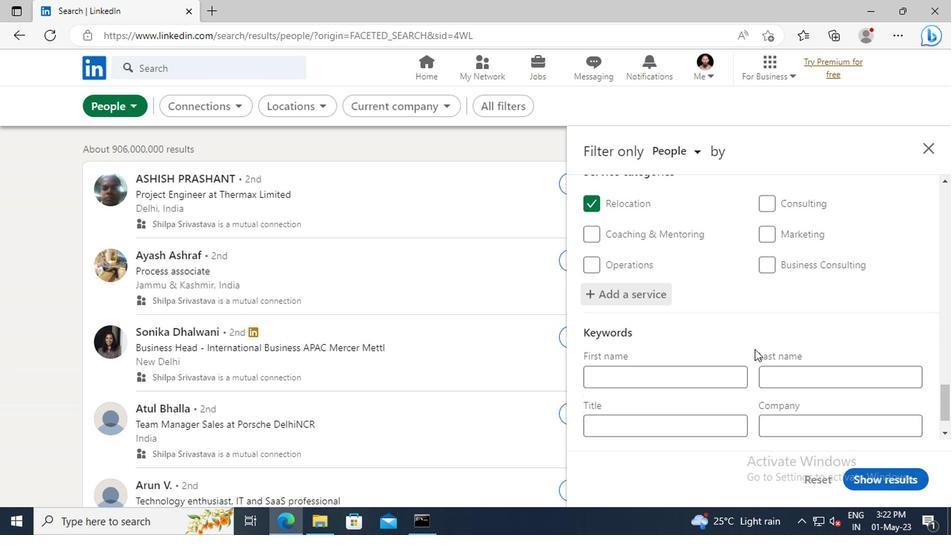 
Action: Mouse moved to (676, 375)
Screenshot: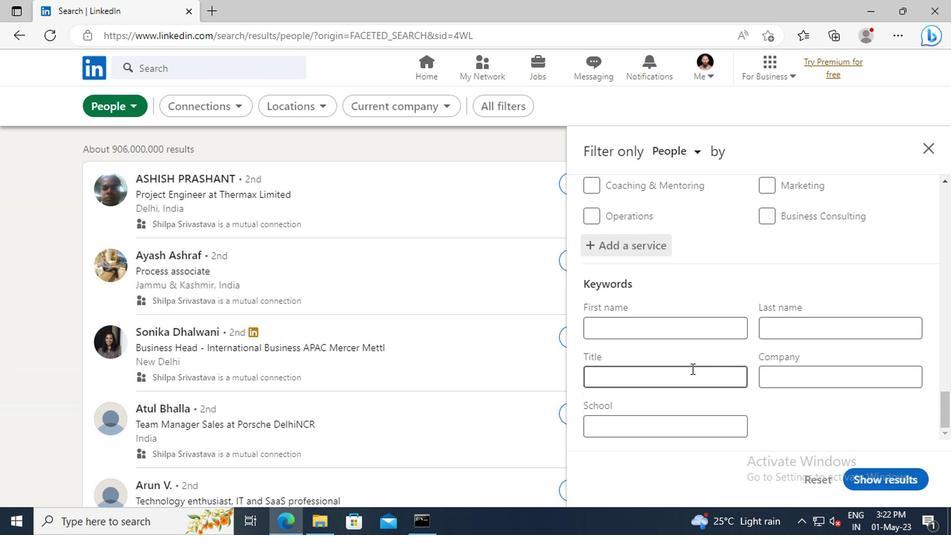 
Action: Mouse pressed left at (676, 375)
Screenshot: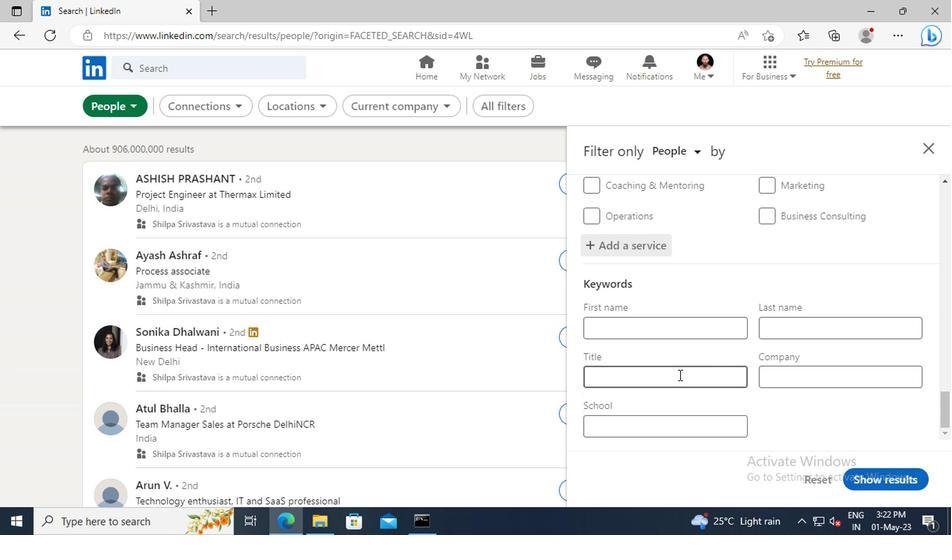 
Action: Mouse moved to (675, 375)
Screenshot: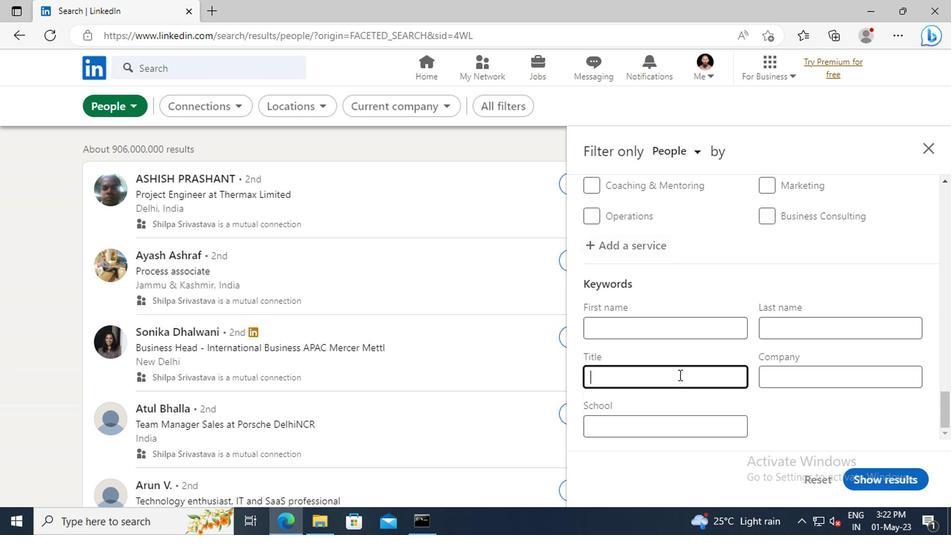 
Action: Key pressed <Key.shift>NAIL<Key.space><Key.shift>TECHNICIAN<Key.enter>
Screenshot: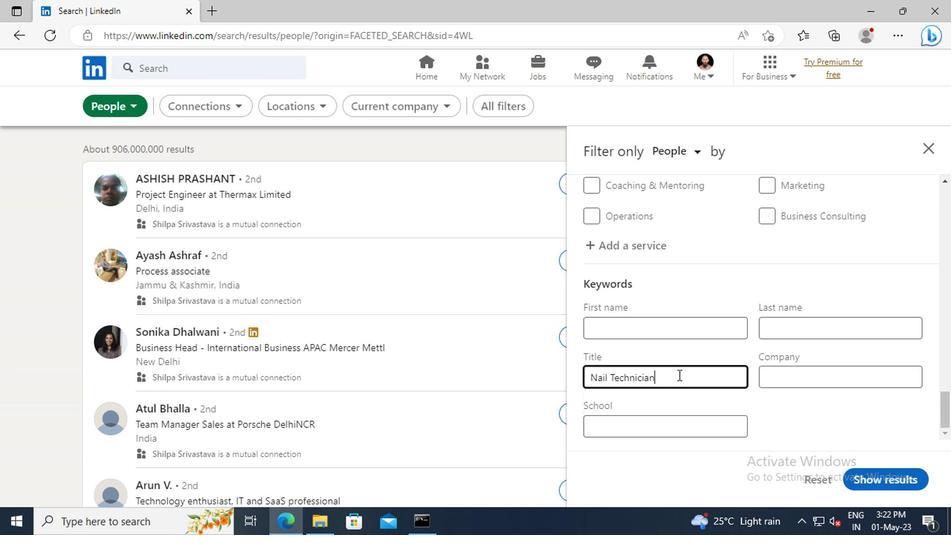 
Action: Mouse moved to (875, 486)
Screenshot: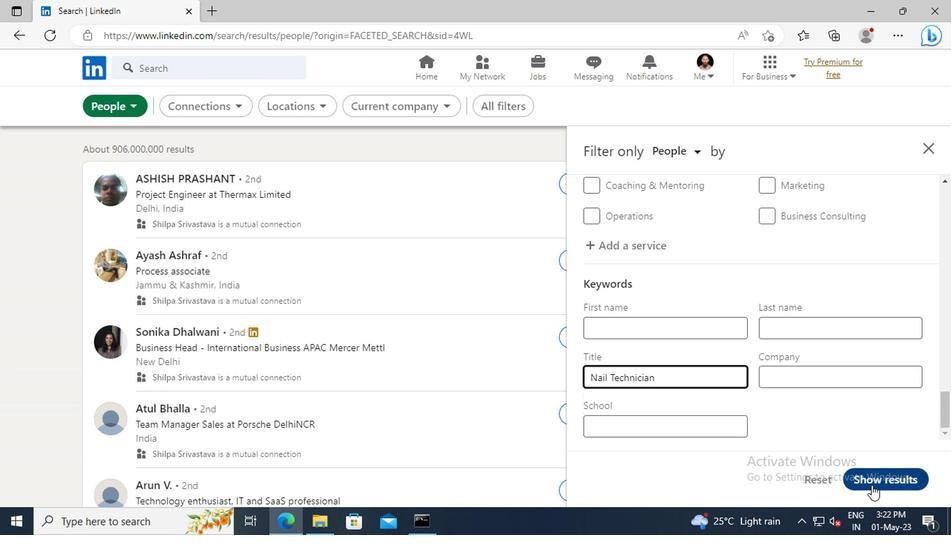 
Action: Mouse pressed left at (875, 486)
Screenshot: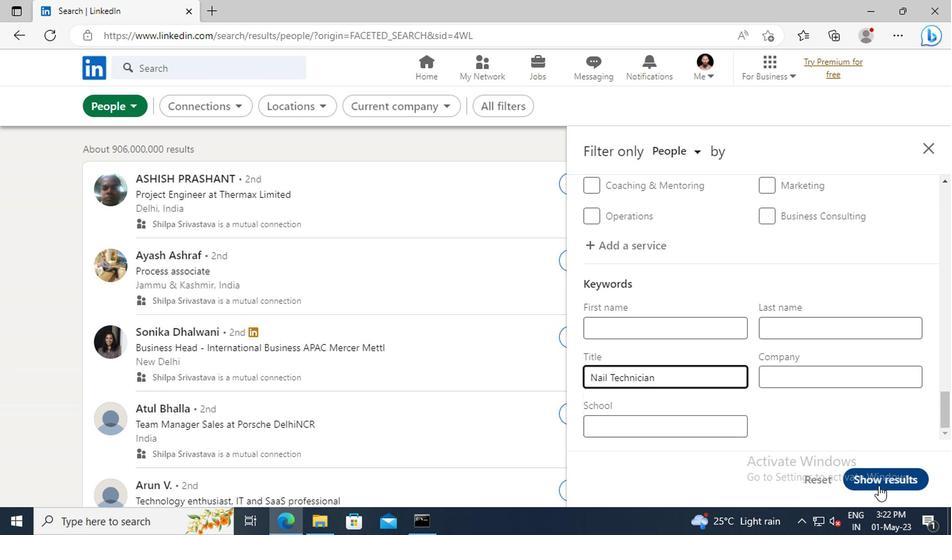 
